 Task: Set up a reminder for the project kickoff meeting.
Action: Mouse moved to (110, 125)
Screenshot: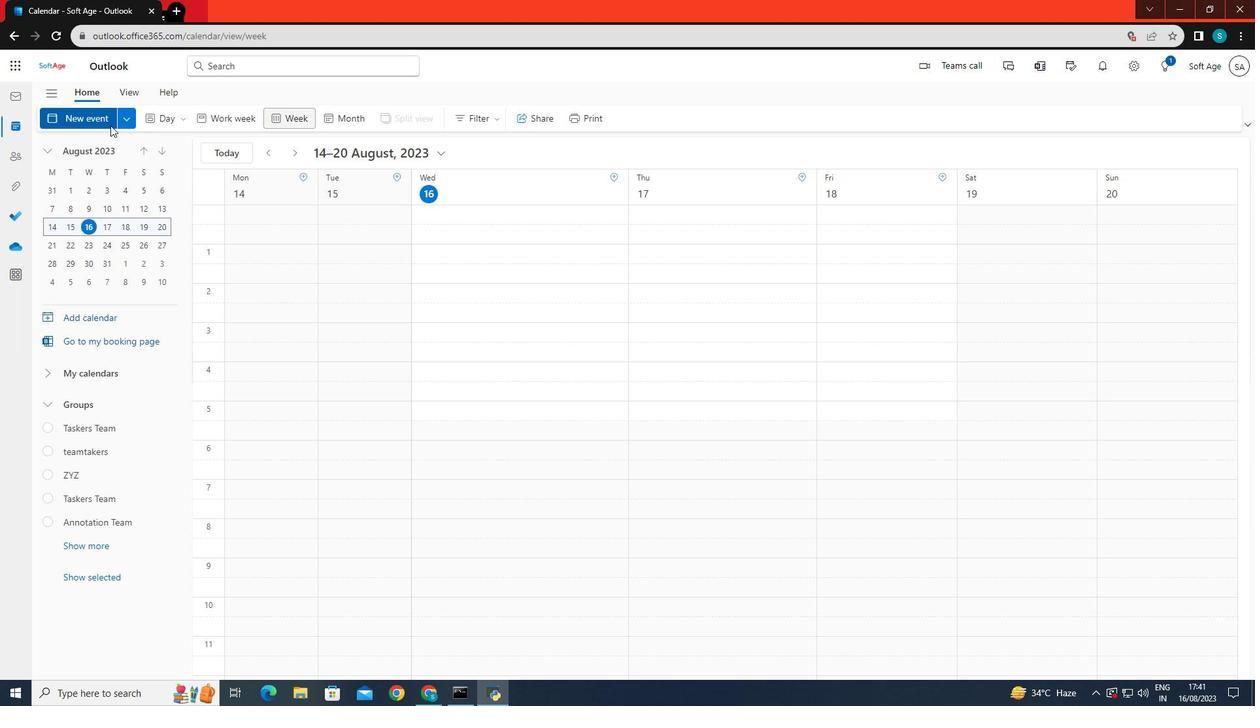 
Action: Mouse pressed left at (110, 125)
Screenshot: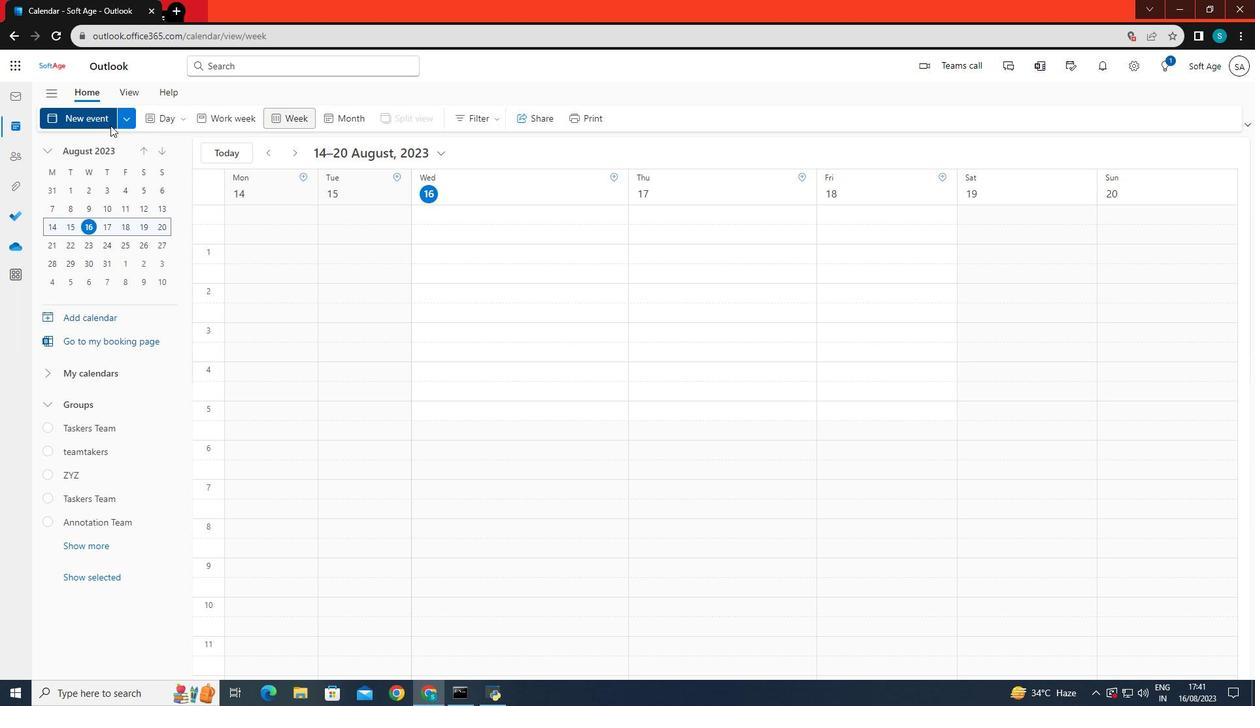 
Action: Mouse moved to (376, 192)
Screenshot: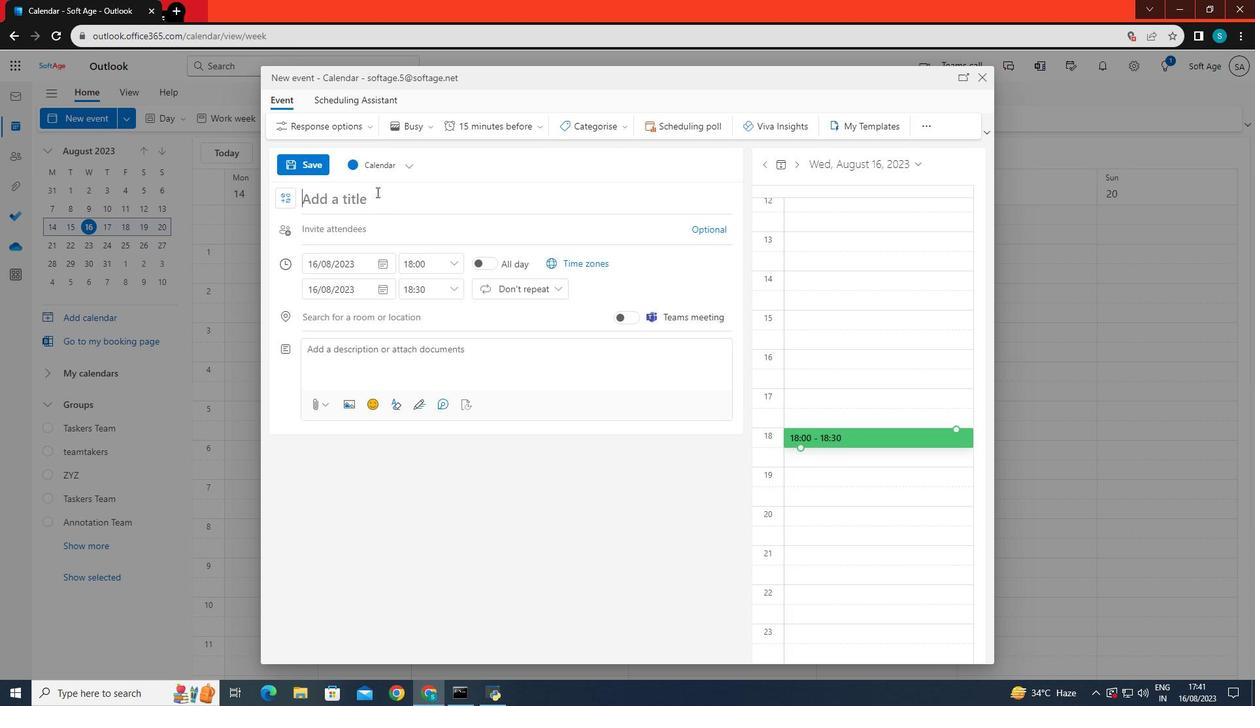 
Action: Mouse pressed left at (376, 192)
Screenshot: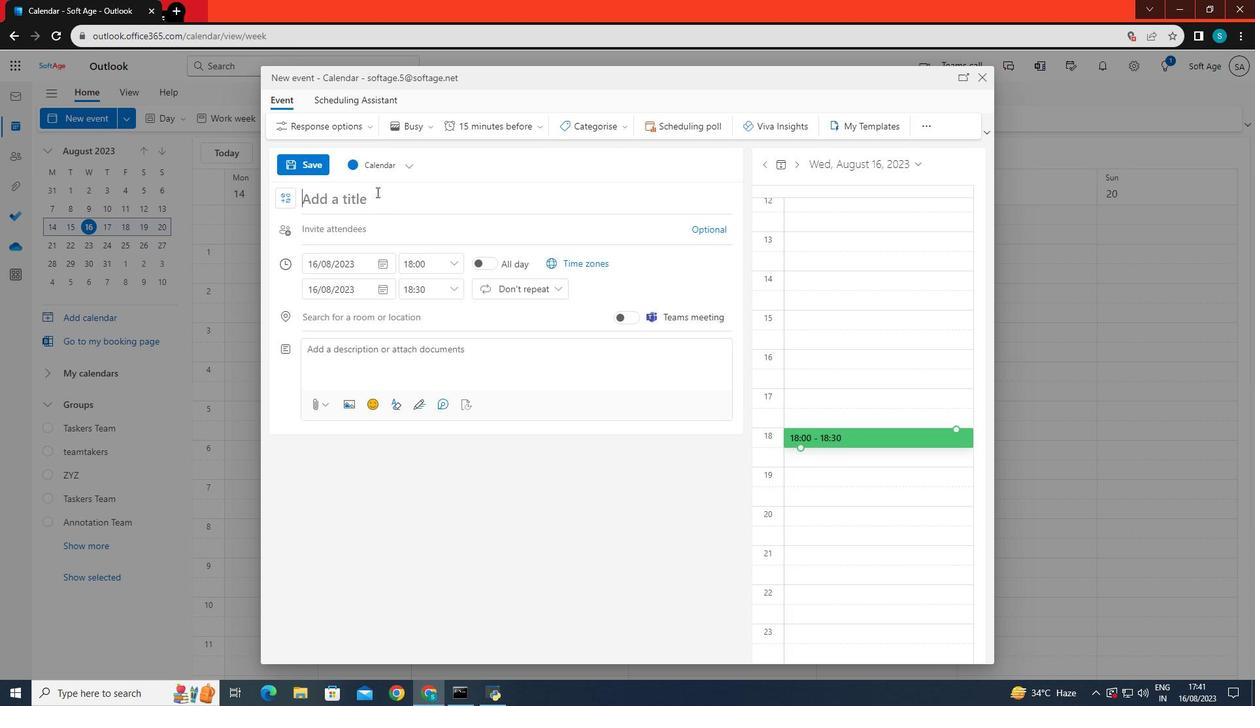 
Action: Key pressed project<Key.space>kickoff<Key.space>meeting
Screenshot: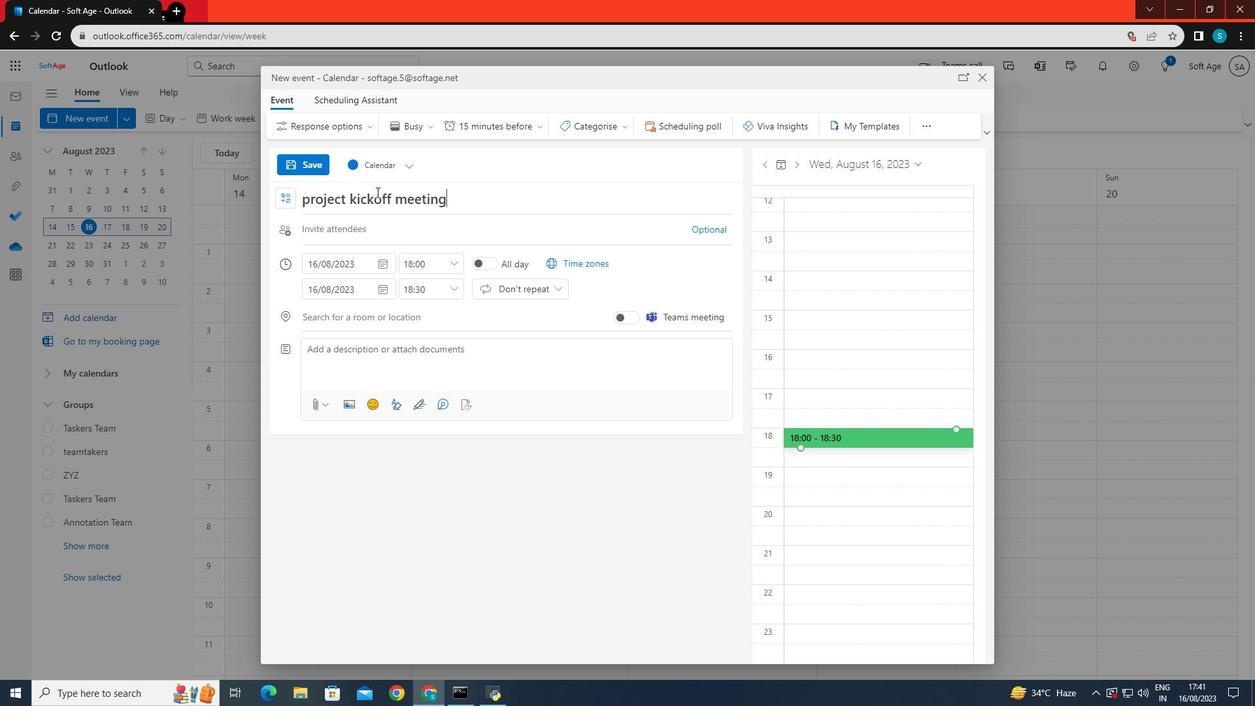 
Action: Mouse moved to (360, 271)
Screenshot: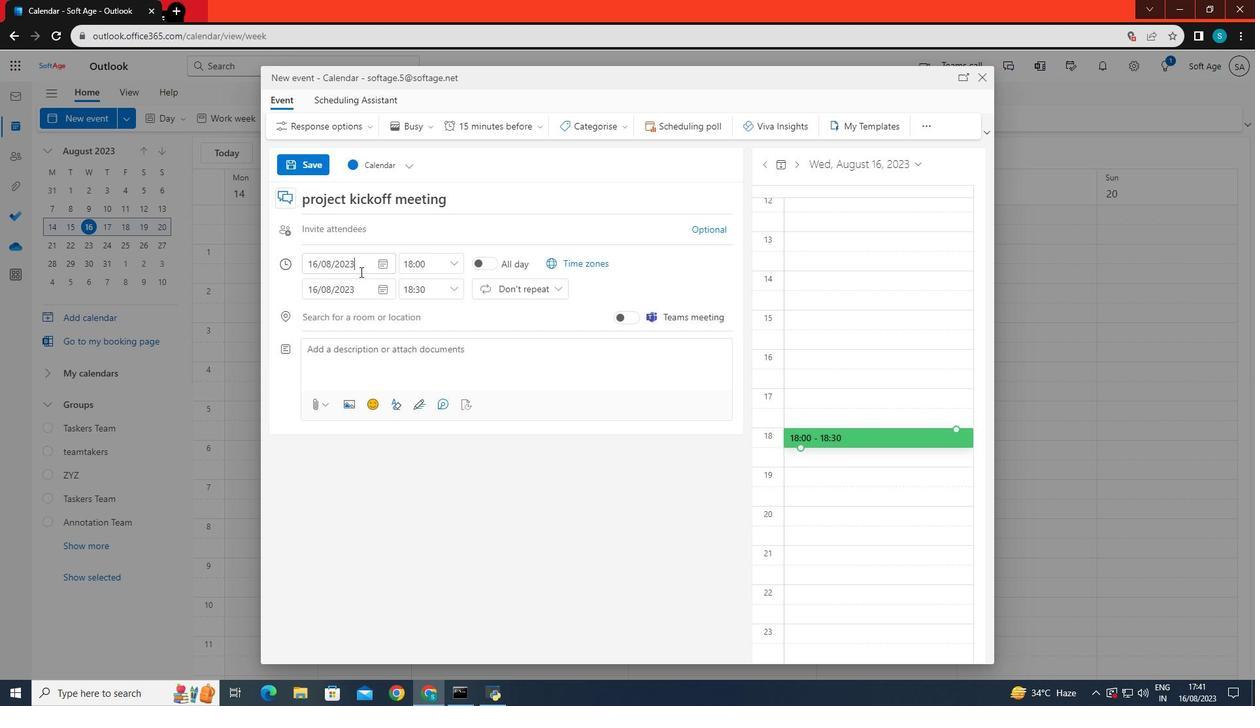 
Action: Mouse pressed left at (360, 271)
Screenshot: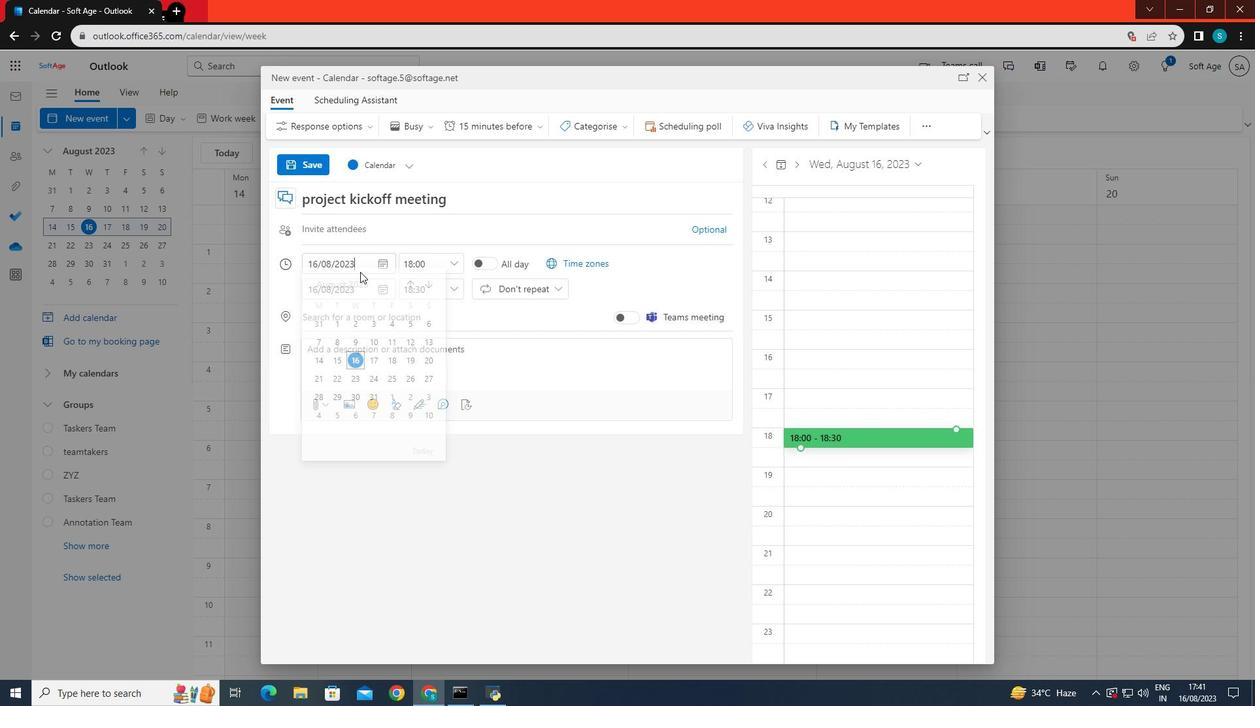 
Action: Mouse moved to (354, 403)
Screenshot: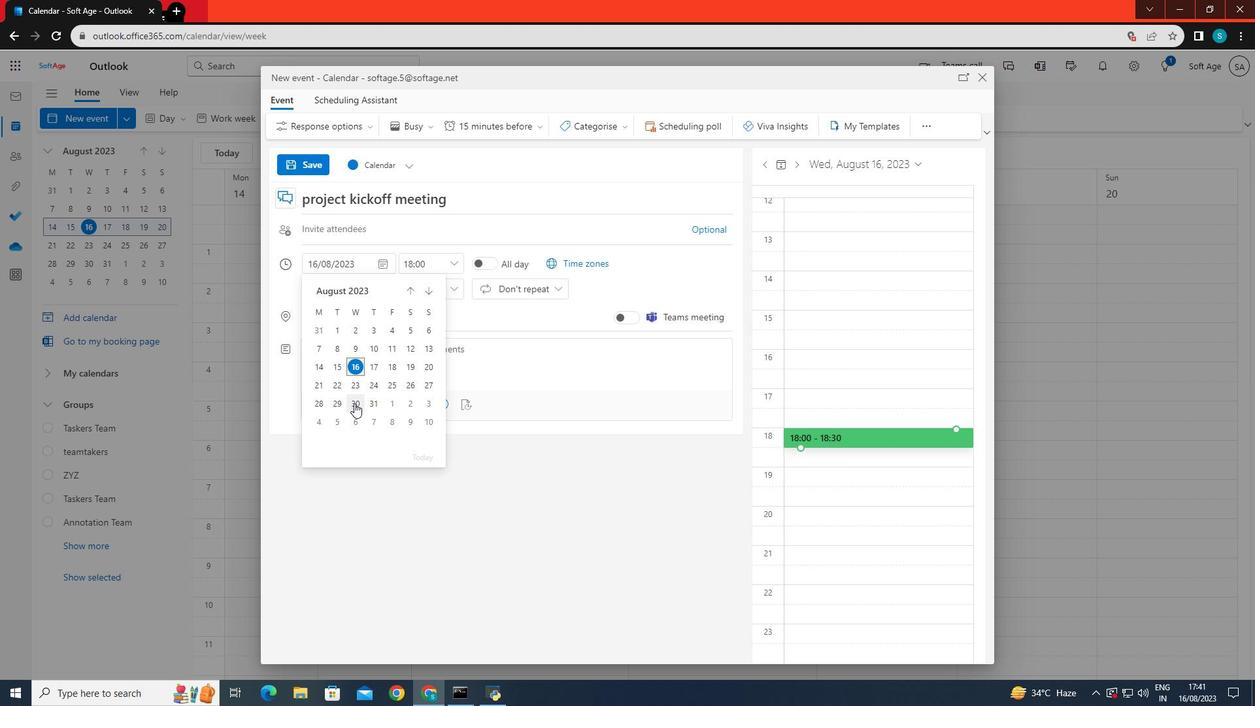 
Action: Mouse pressed left at (354, 403)
Screenshot: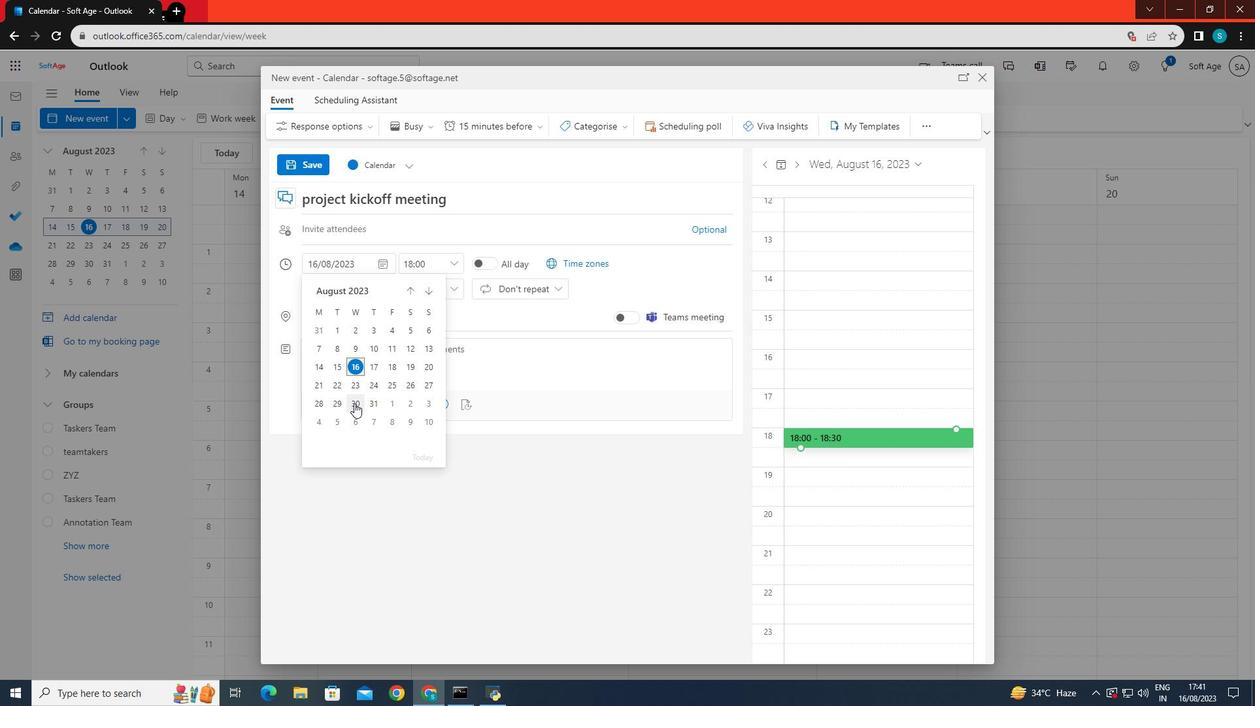 
Action: Mouse moved to (451, 261)
Screenshot: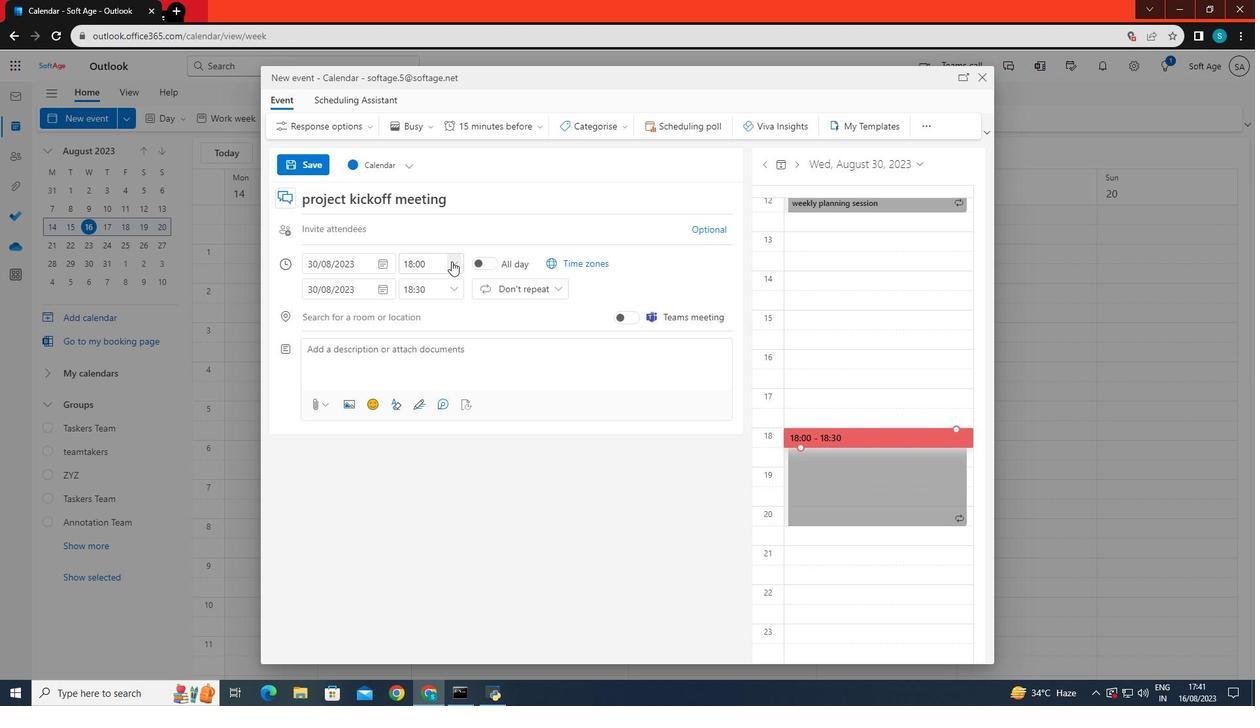 
Action: Mouse pressed left at (451, 261)
Screenshot: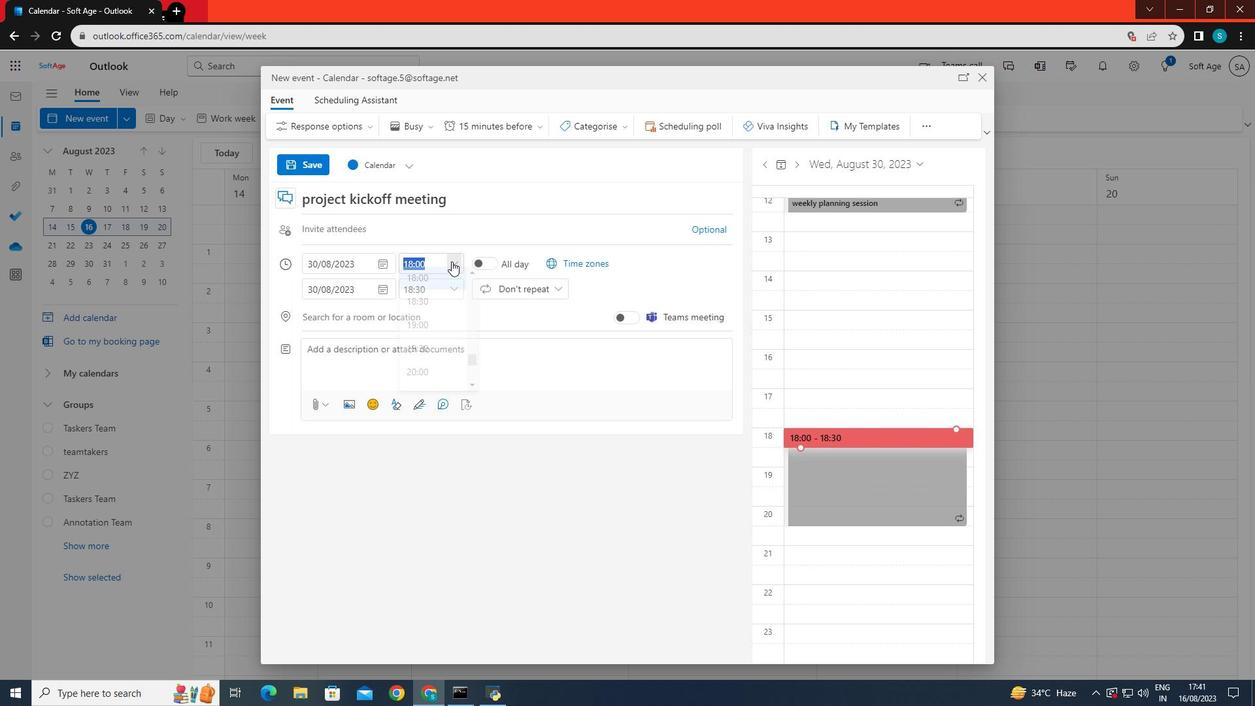 
Action: Mouse moved to (440, 345)
Screenshot: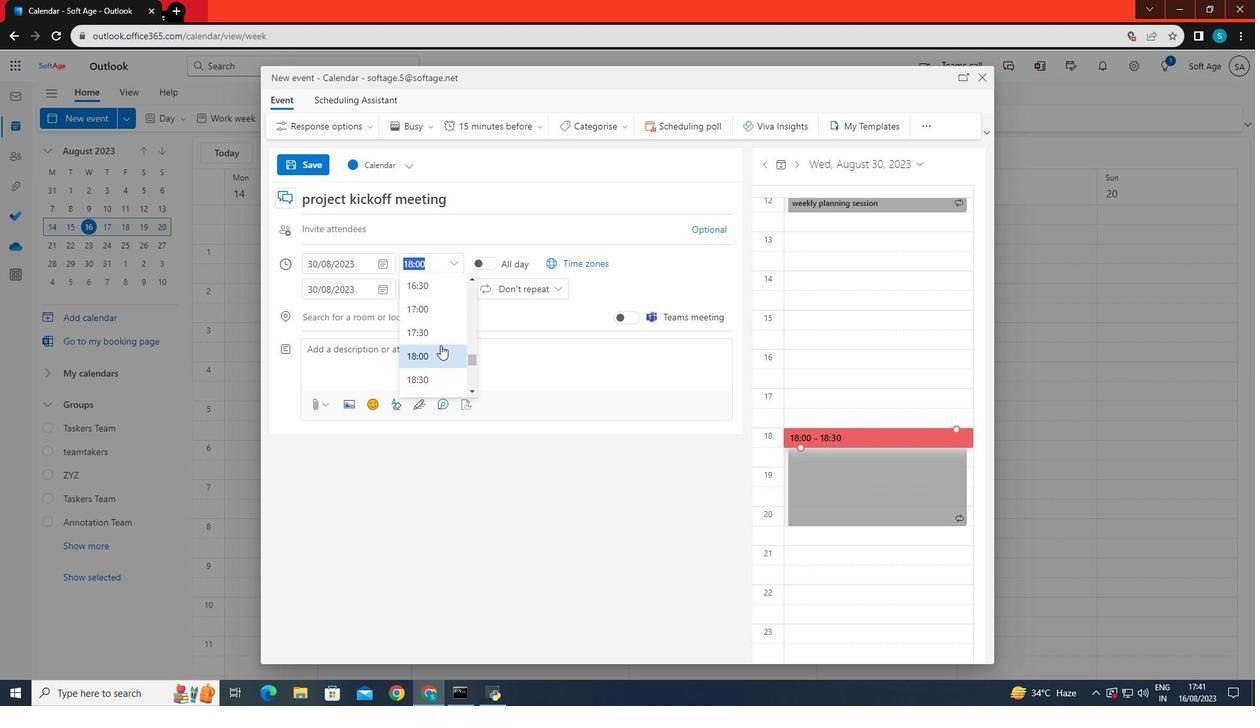 
Action: Mouse scrolled (440, 345) with delta (0, 0)
Screenshot: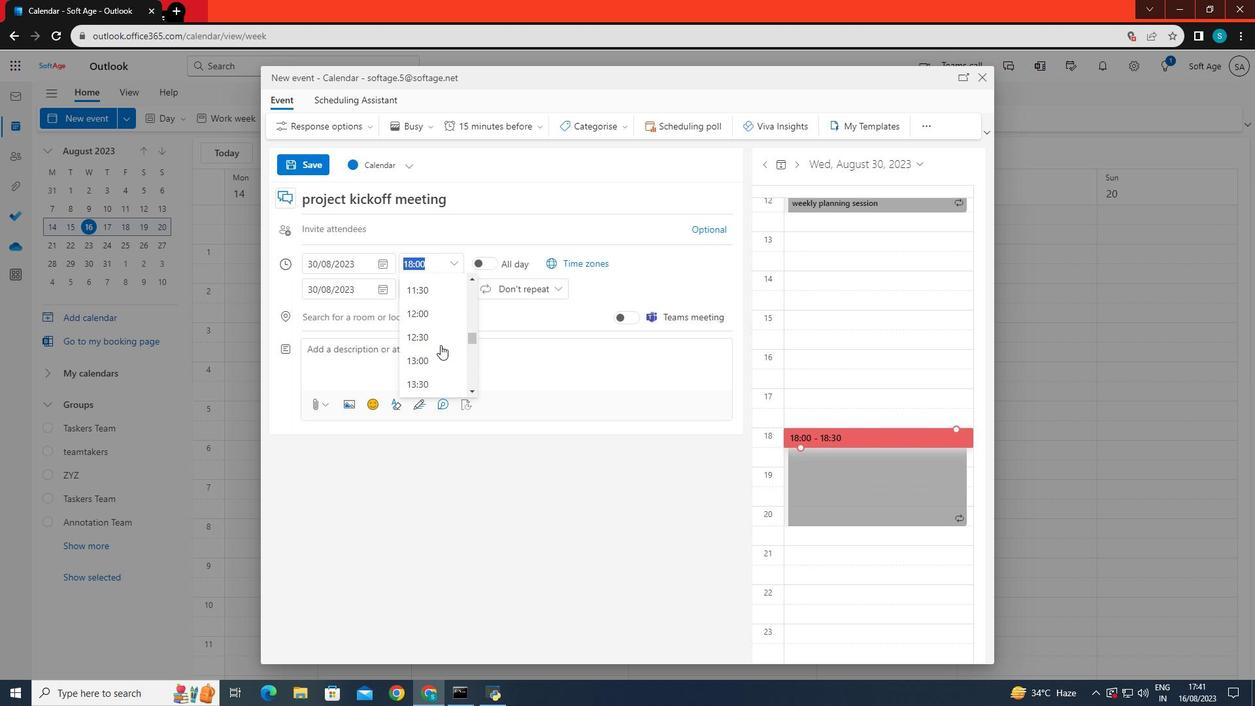 
Action: Mouse scrolled (440, 345) with delta (0, 0)
Screenshot: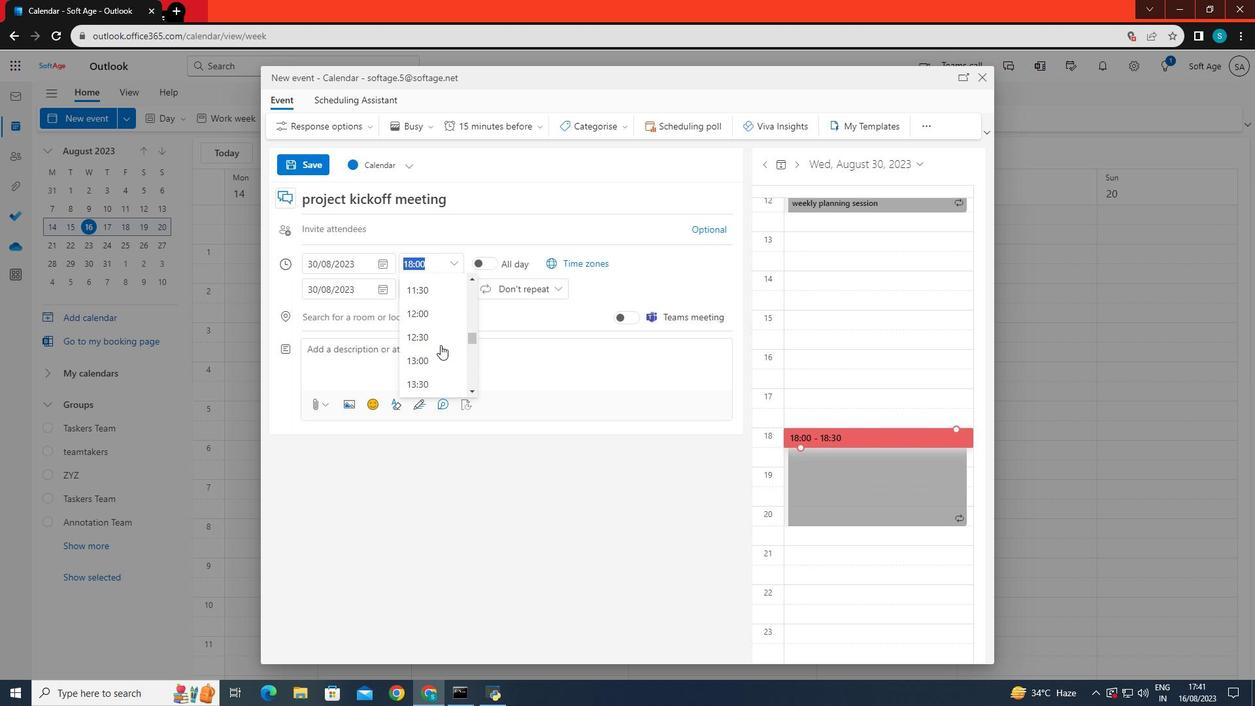 
Action: Mouse scrolled (440, 345) with delta (0, 0)
Screenshot: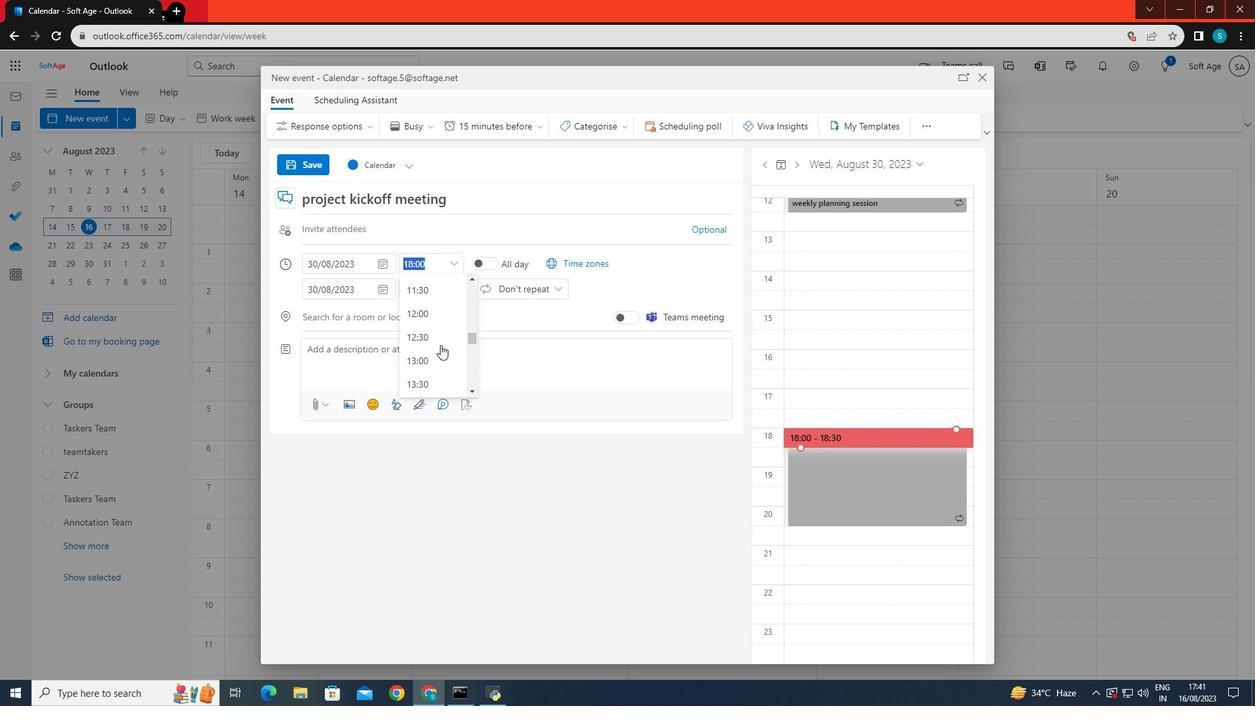 
Action: Mouse scrolled (440, 345) with delta (0, 0)
Screenshot: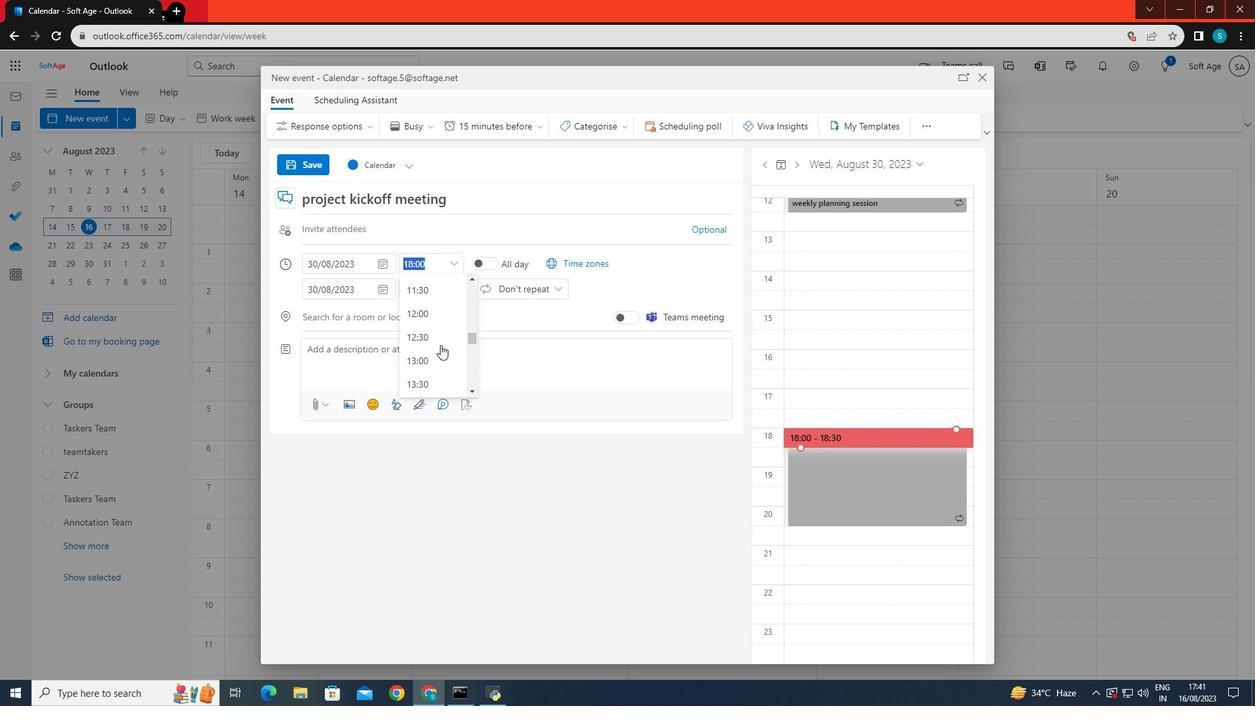 
Action: Mouse scrolled (440, 345) with delta (0, 0)
Screenshot: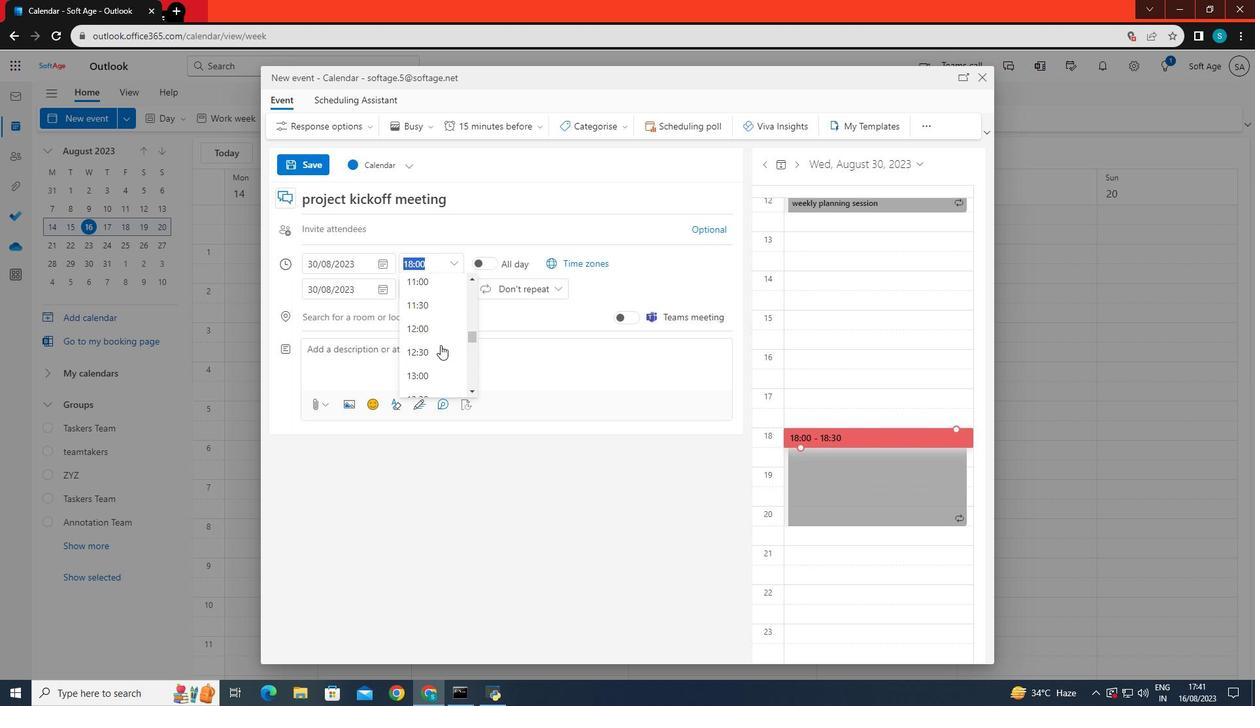
Action: Mouse moved to (421, 330)
Screenshot: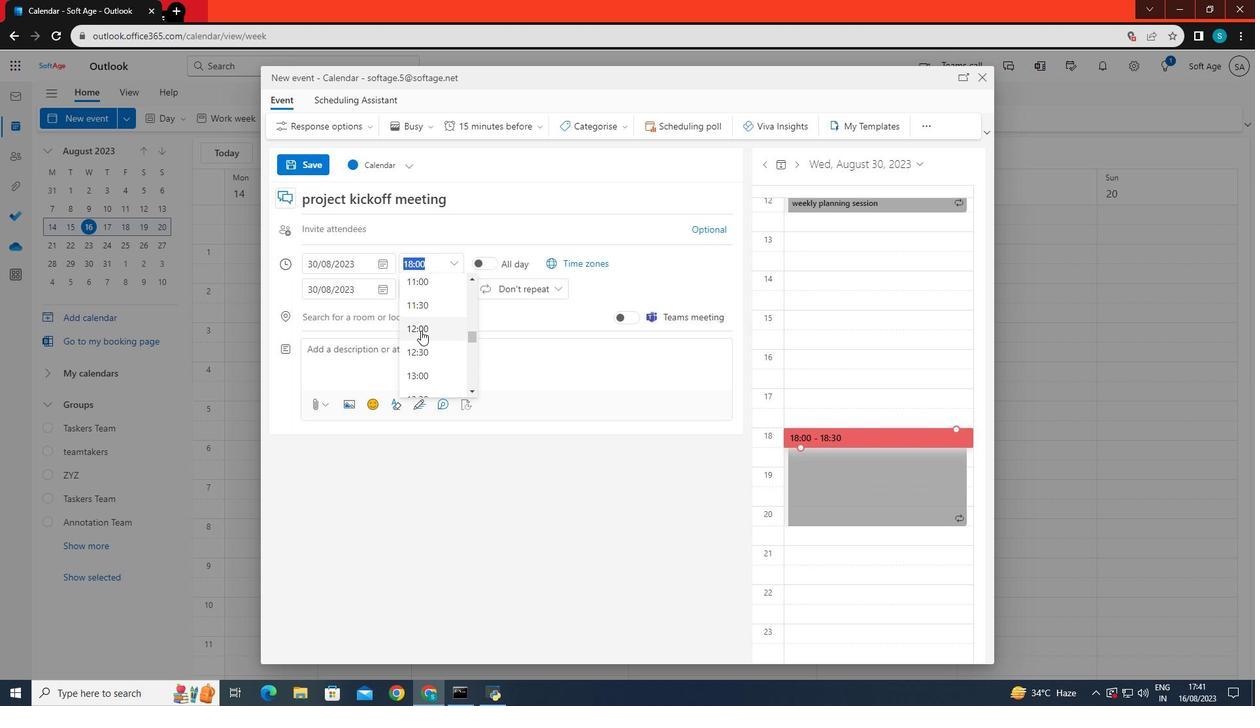 
Action: Mouse pressed left at (421, 330)
Screenshot: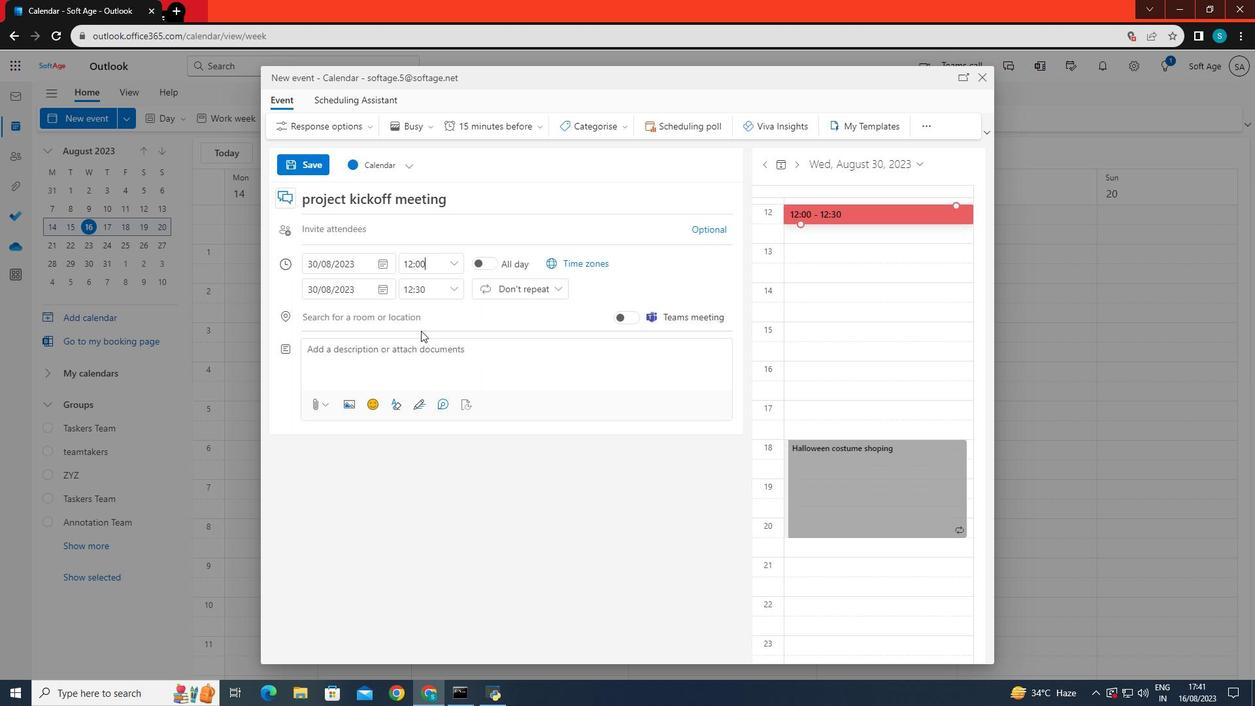 
Action: Mouse moved to (532, 128)
Screenshot: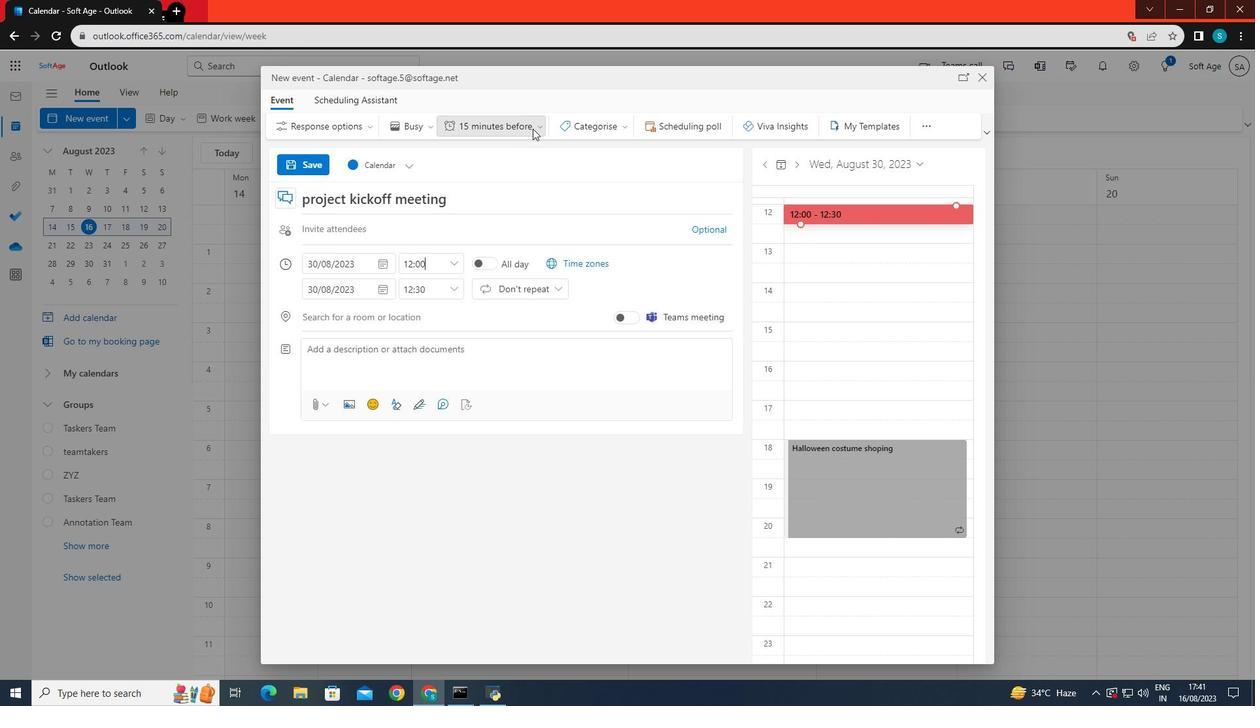 
Action: Mouse pressed left at (532, 128)
Screenshot: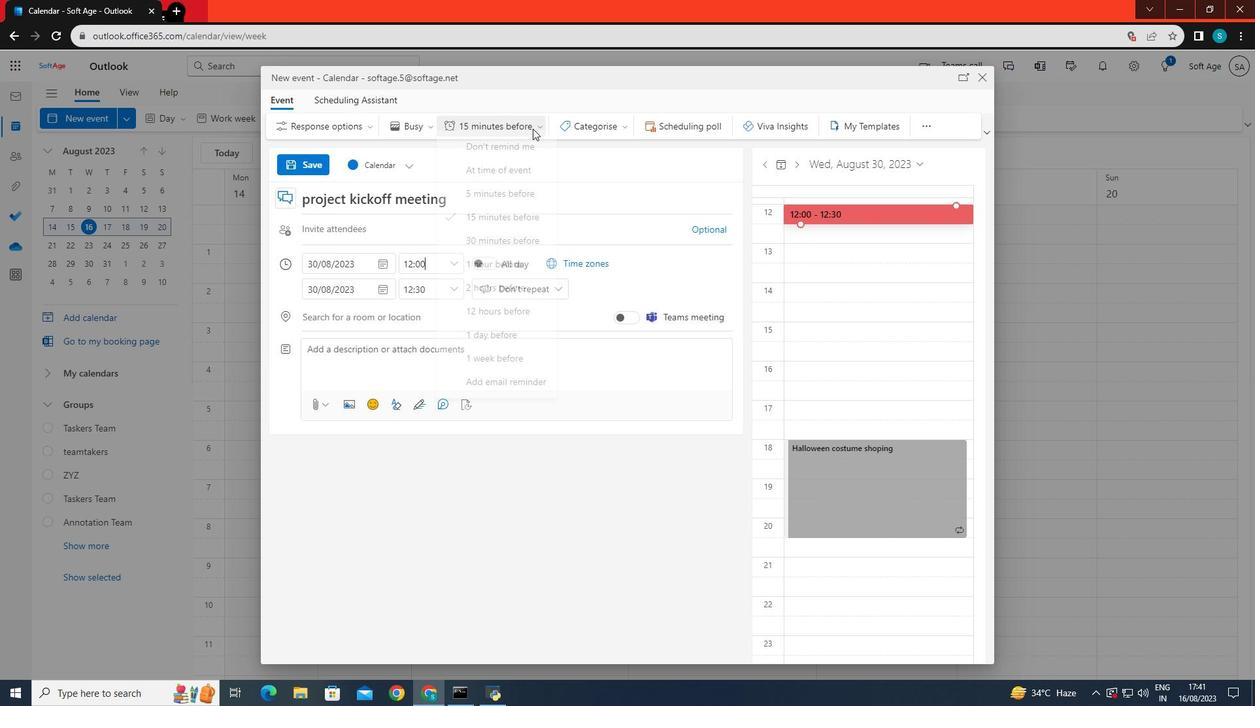 
Action: Mouse moved to (491, 340)
Screenshot: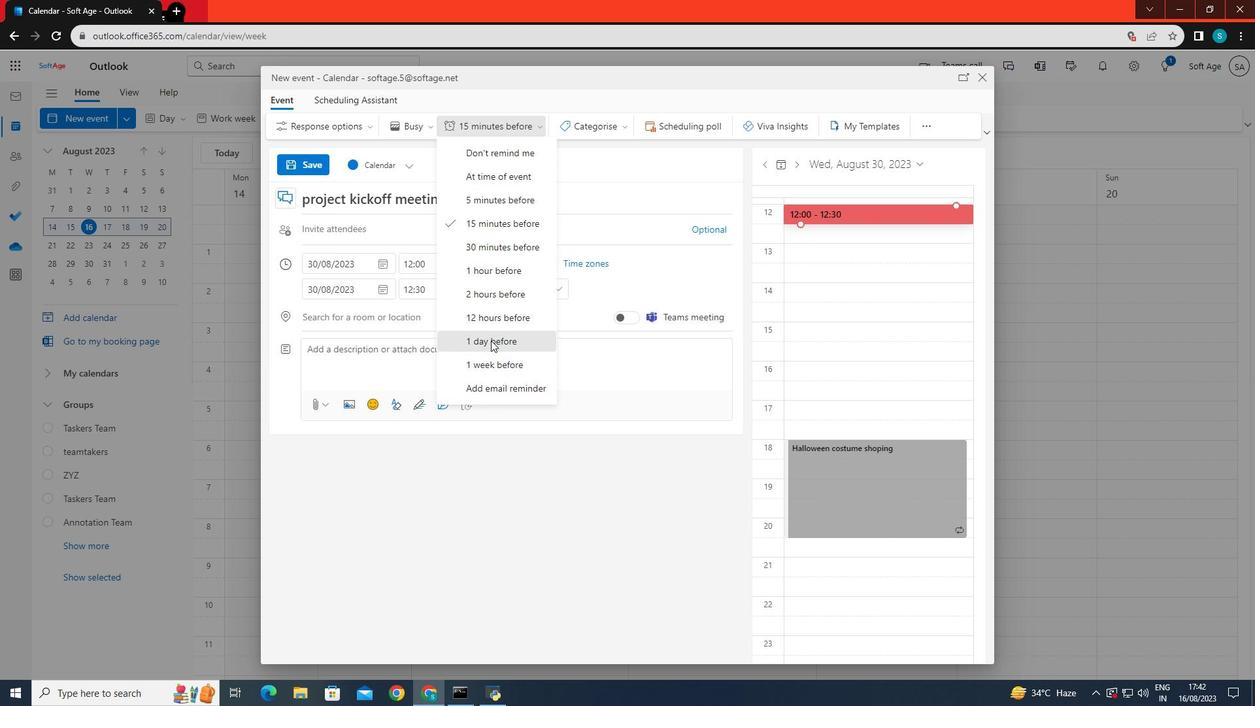 
Action: Mouse pressed left at (491, 340)
Screenshot: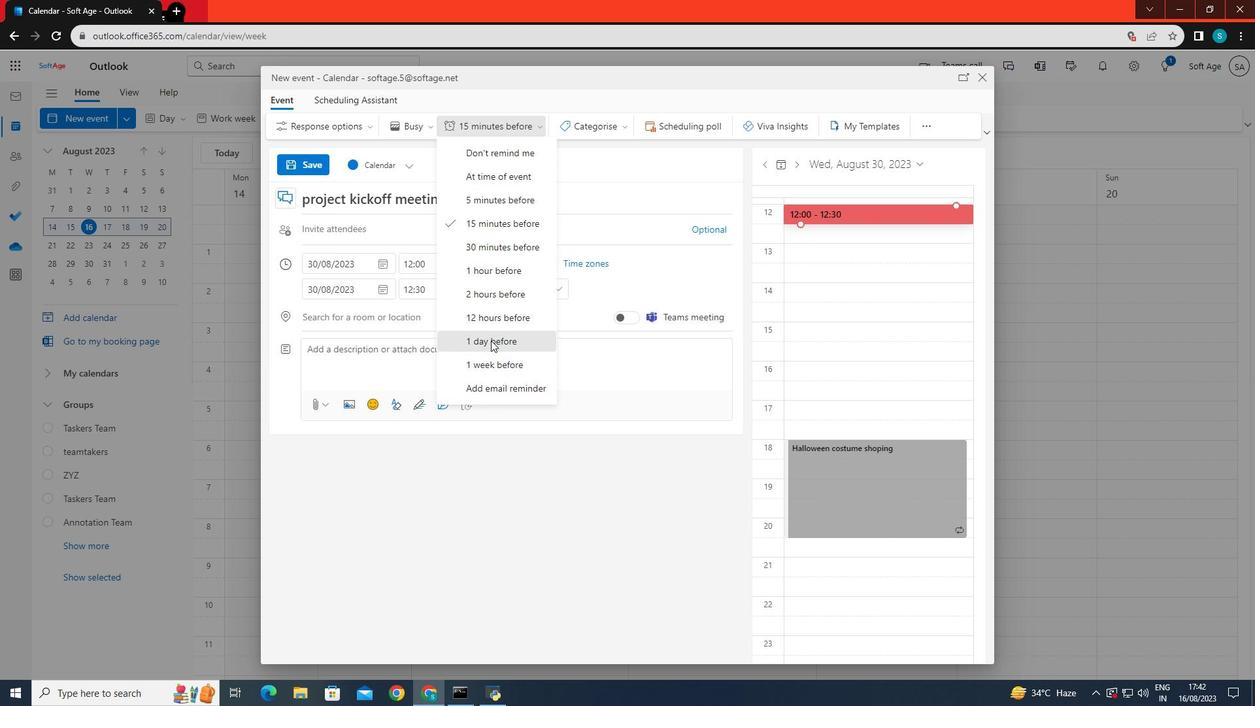 
Action: Mouse moved to (428, 358)
Screenshot: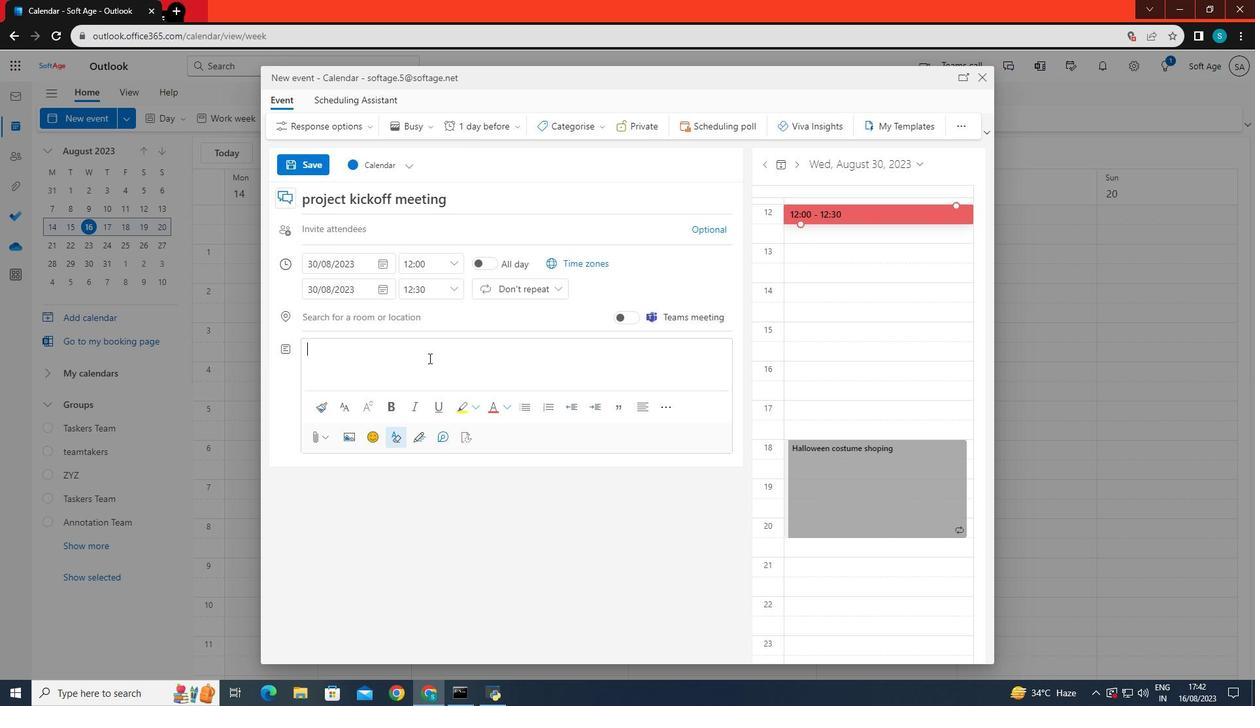 
Action: Mouse pressed left at (428, 358)
Screenshot: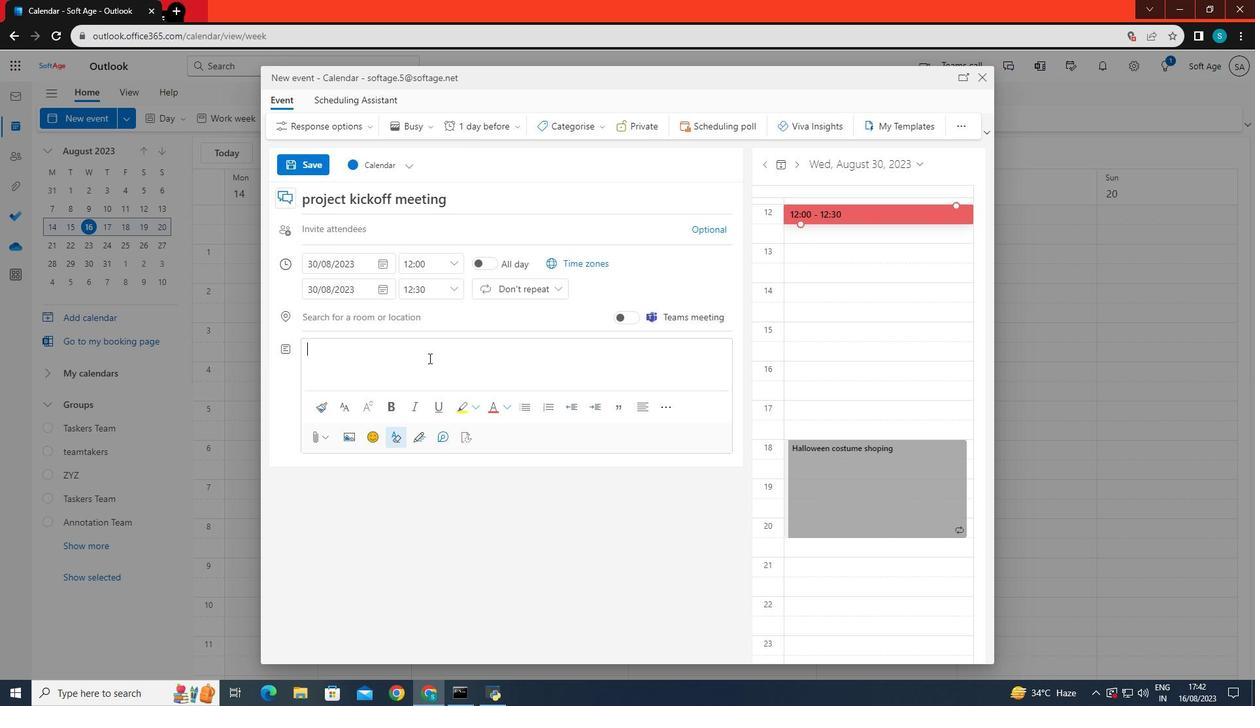 
Action: Key pressed <Key.caps_lock>A<Key.space>REM<Key.backspace><Key.backspace><Key.caps_lock><Key.backspace>reminder<Key.space>for<Key.space>the<Key.space>project<Key.space>kickoff<Key.space>meeting.
Screenshot: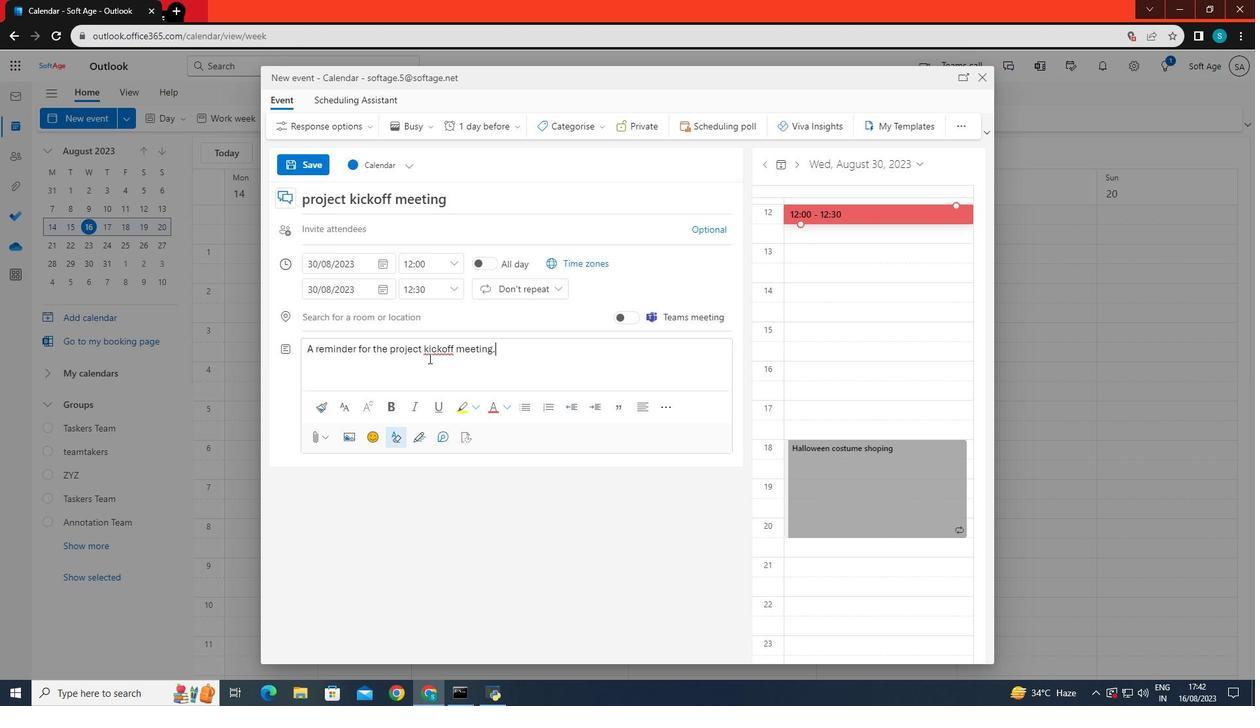 
Action: Mouse moved to (565, 287)
Screenshot: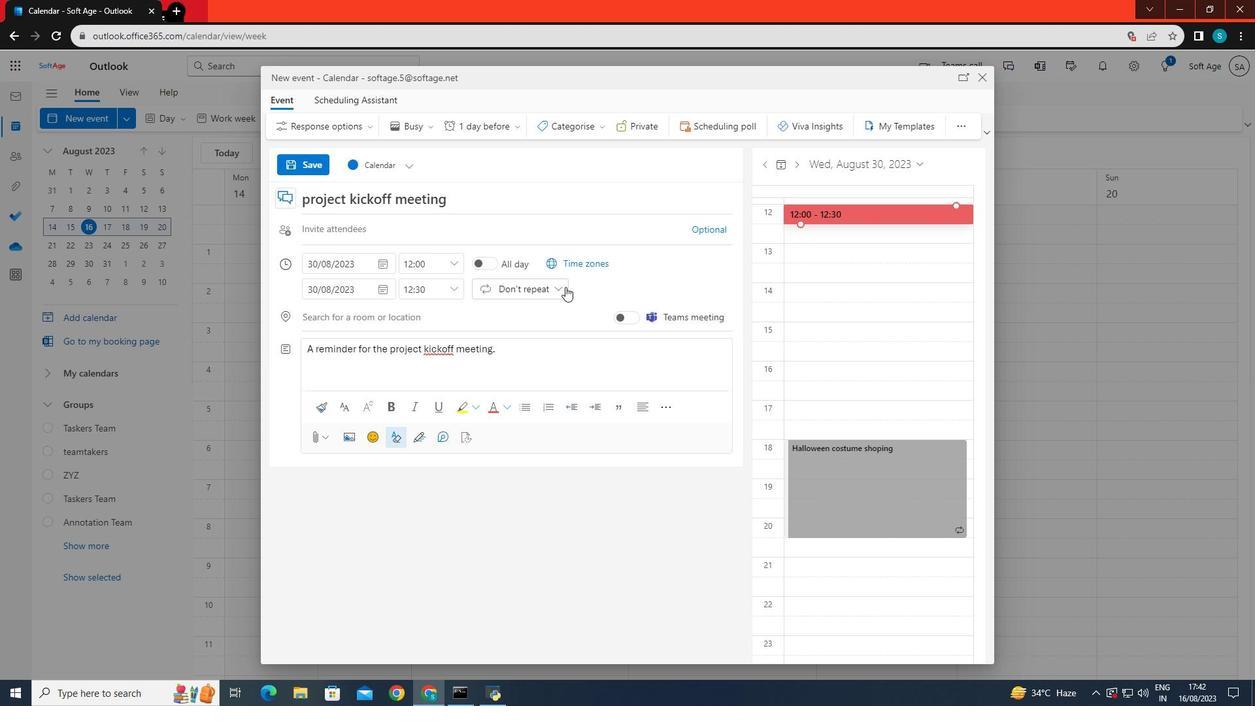 
Action: Mouse scrolled (565, 287) with delta (0, 0)
Screenshot: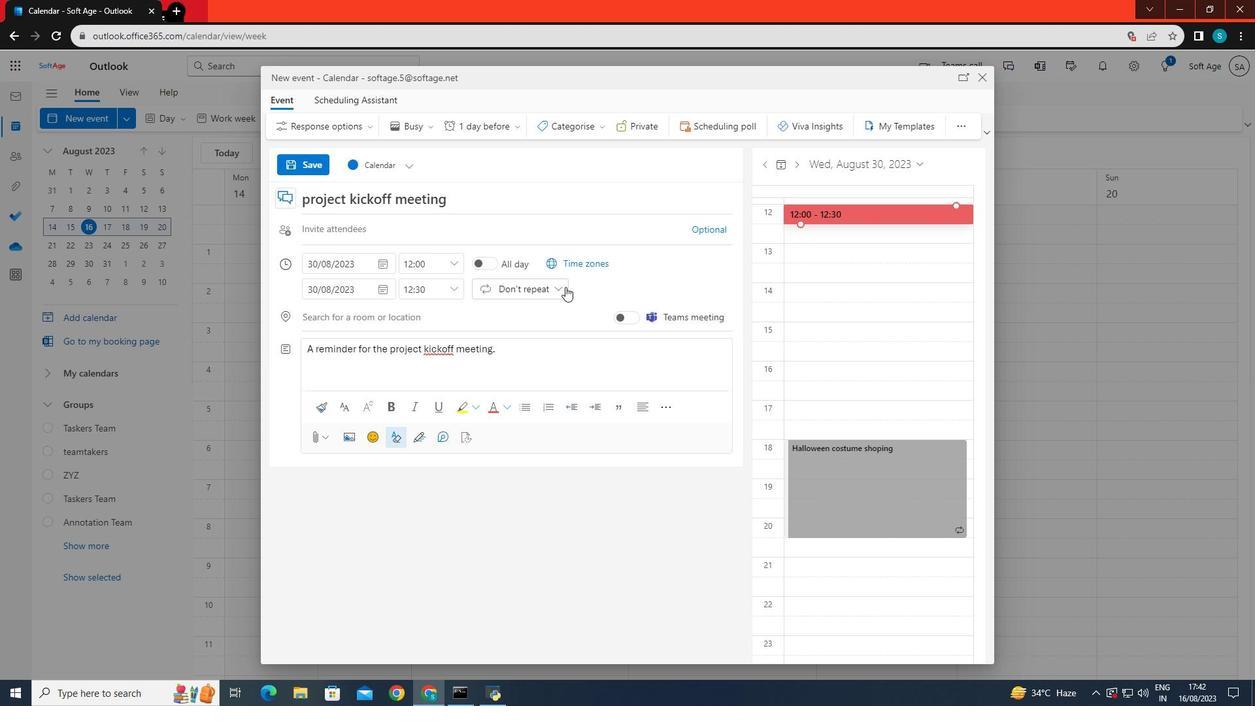 
Action: Mouse scrolled (565, 287) with delta (0, 0)
Screenshot: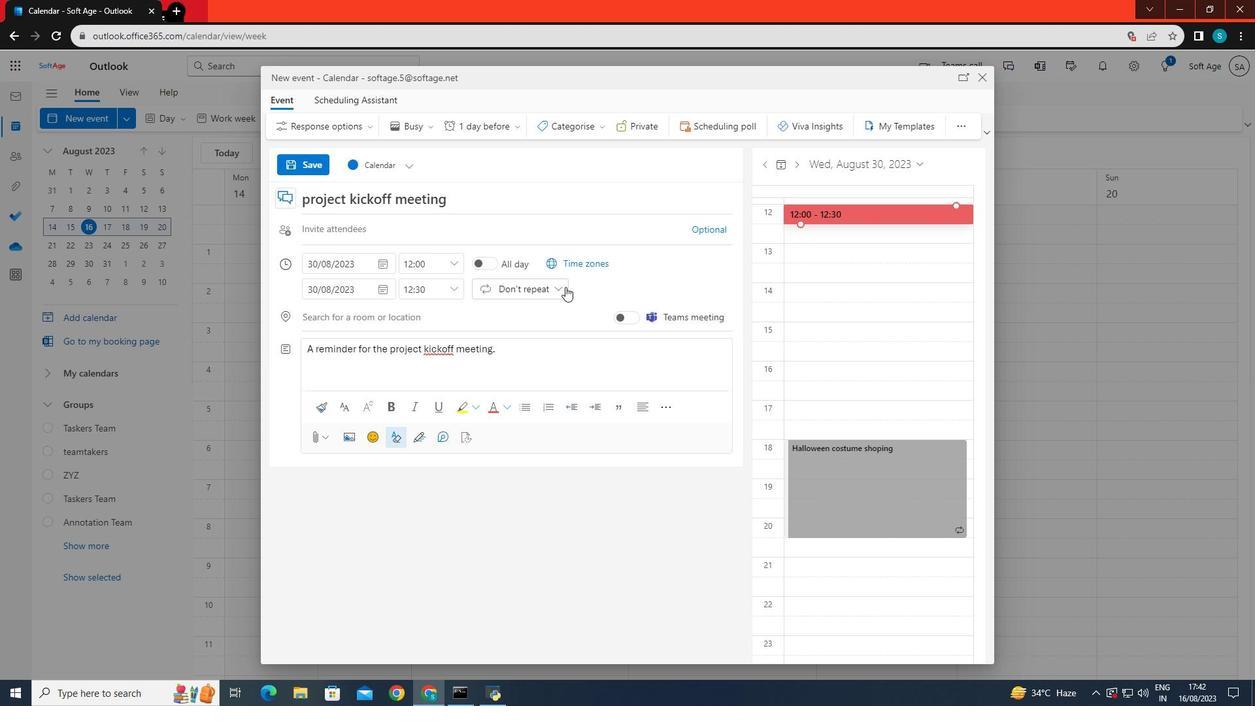 
Action: Mouse scrolled (565, 287) with delta (0, 0)
Screenshot: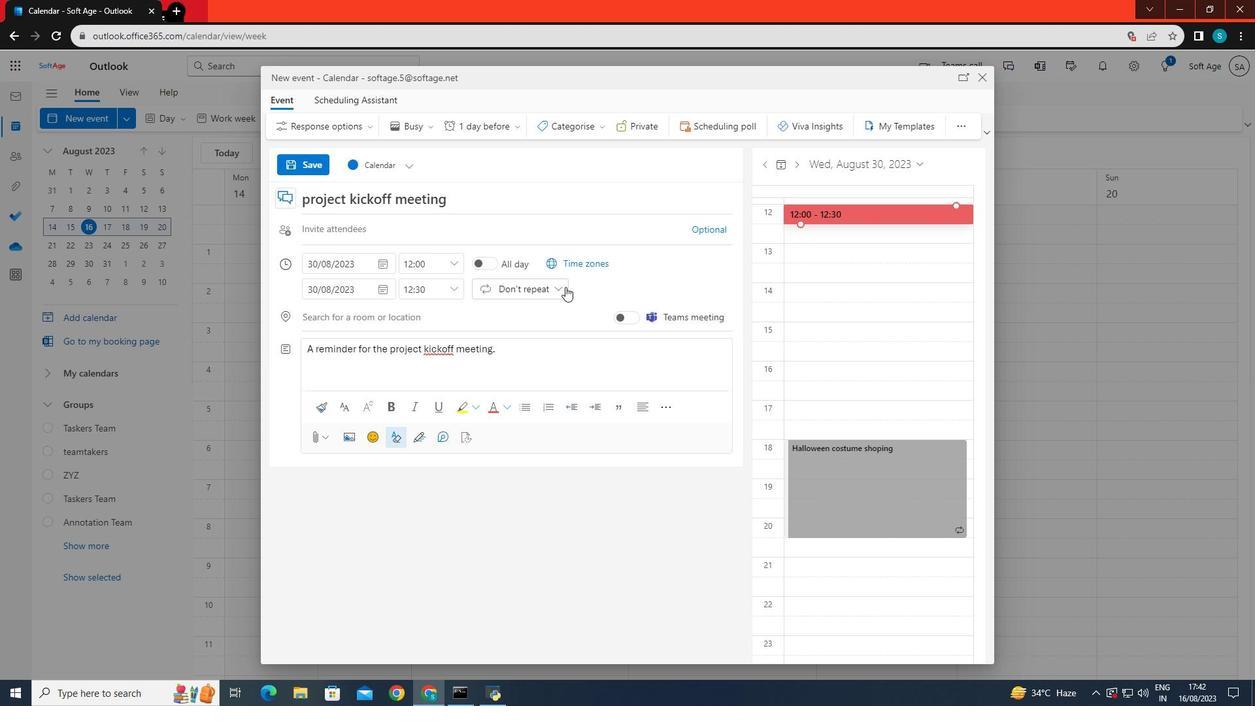
Action: Mouse scrolled (565, 287) with delta (0, 0)
Screenshot: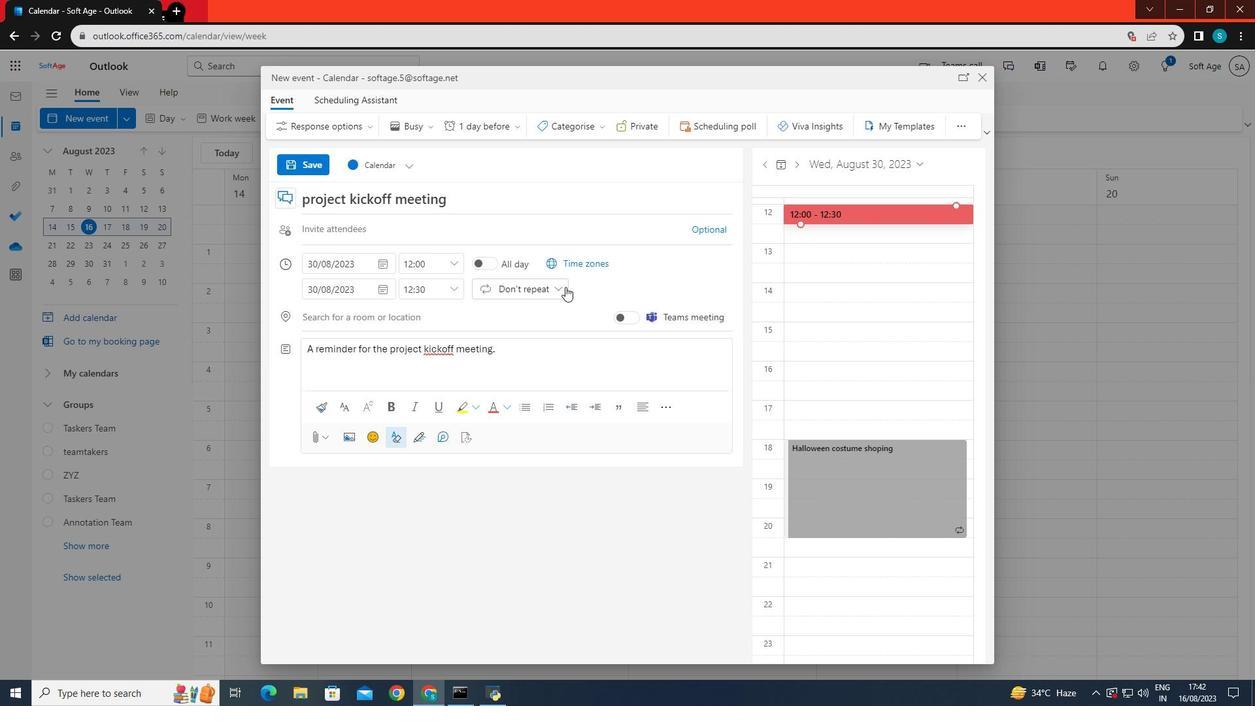 
Action: Mouse moved to (441, 349)
Screenshot: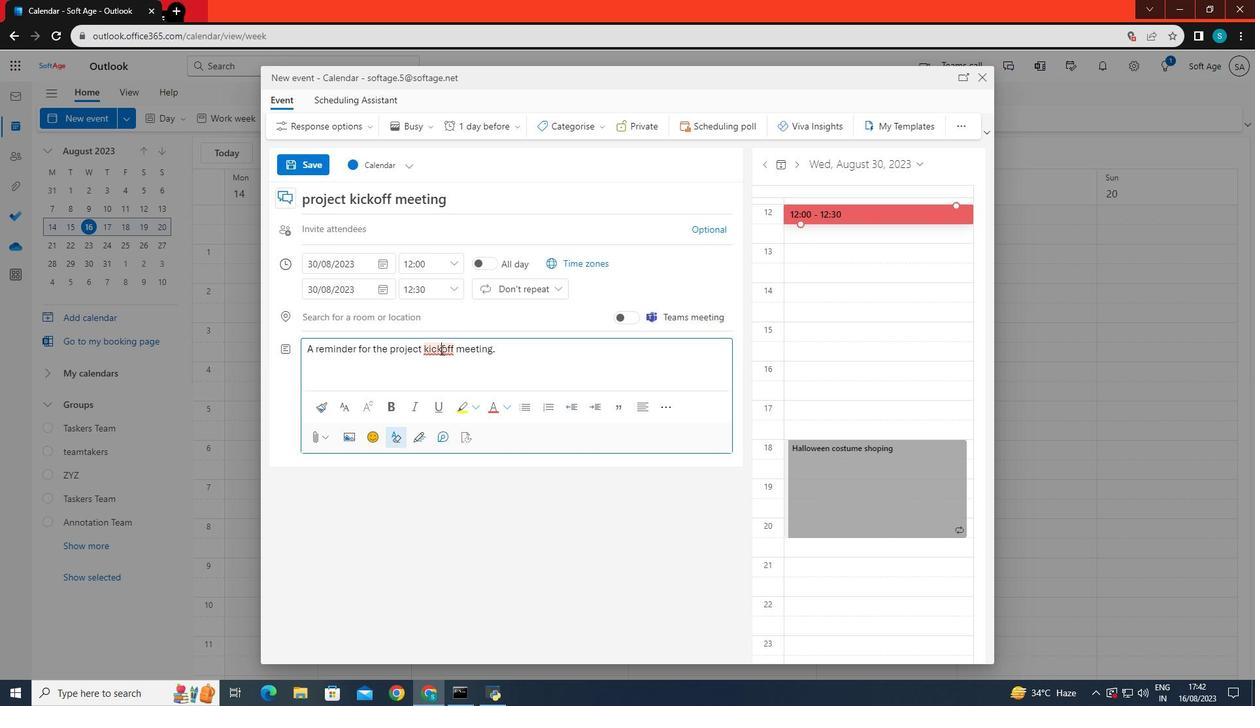 
Action: Mouse pressed left at (441, 349)
Screenshot: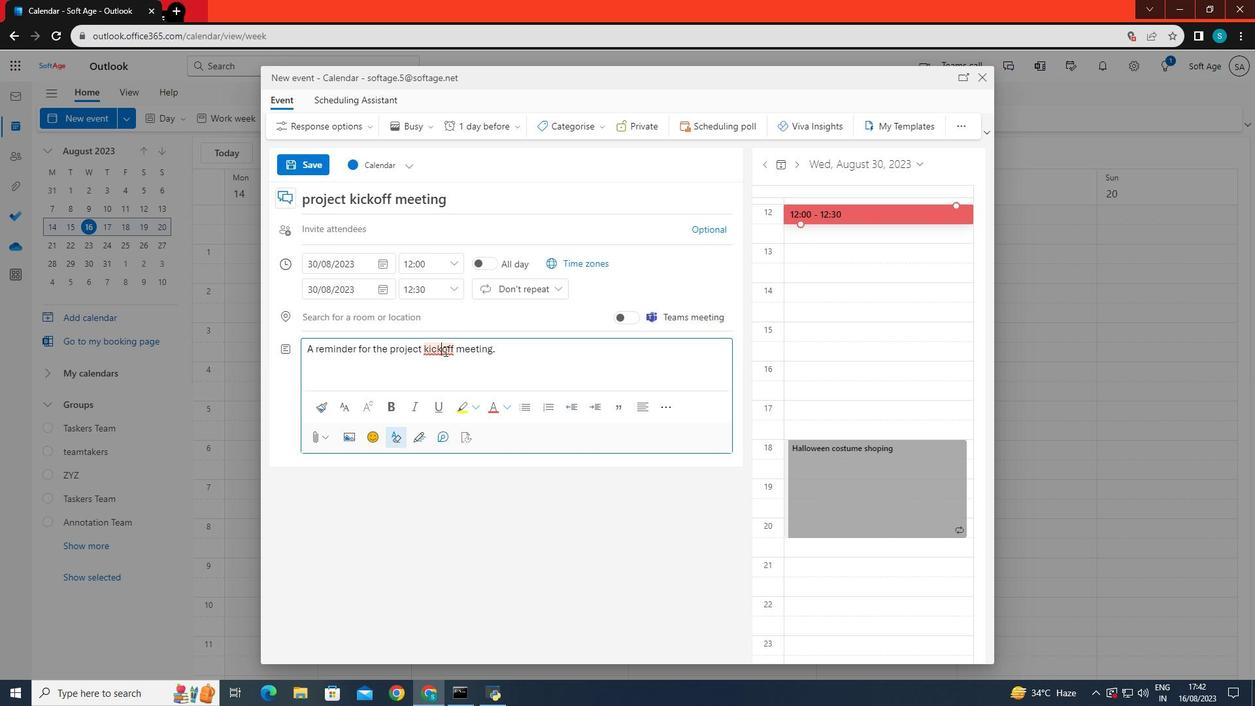 
Action: Mouse moved to (468, 385)
Screenshot: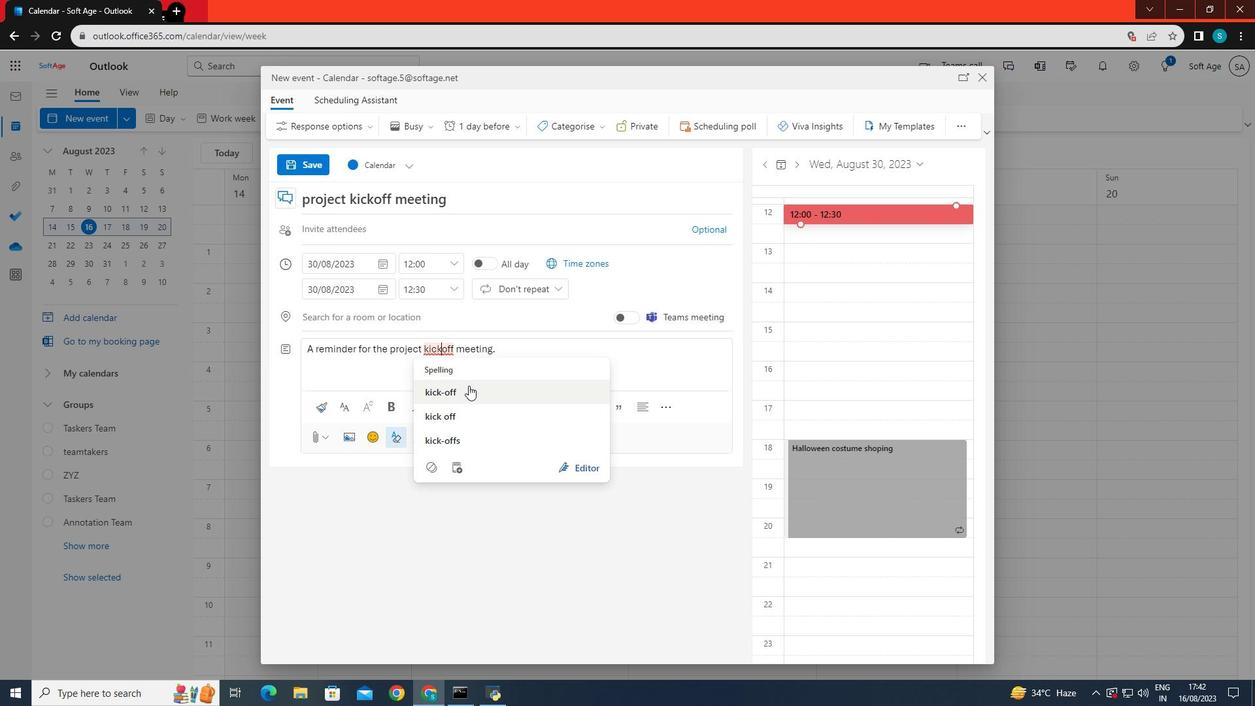 
Action: Key pressed <Key.space>
Screenshot: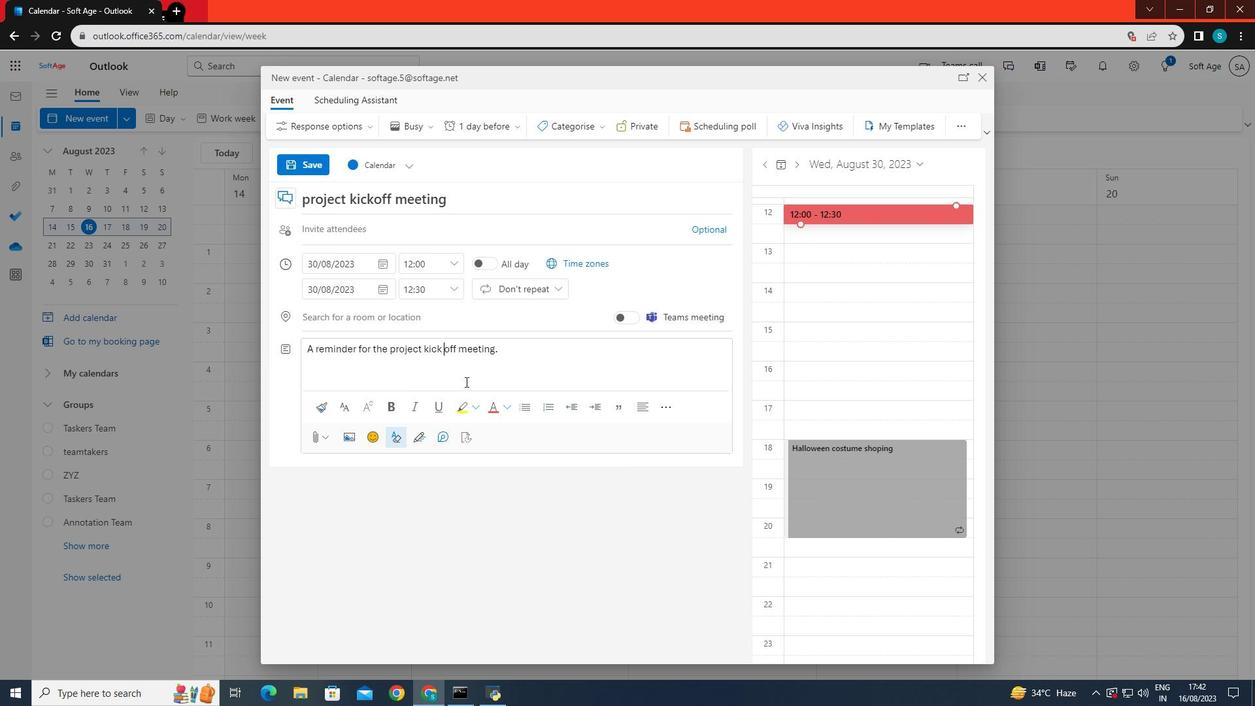 
Action: Mouse moved to (531, 374)
Screenshot: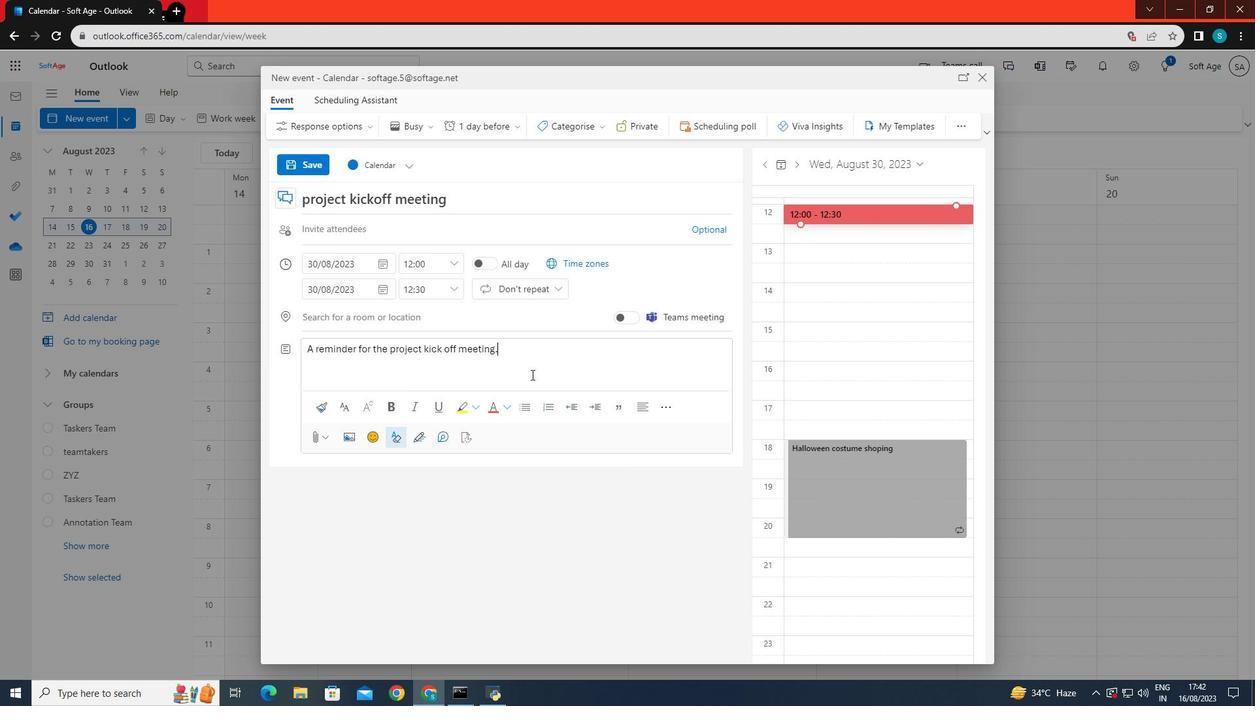 
Action: Mouse pressed left at (531, 374)
Screenshot: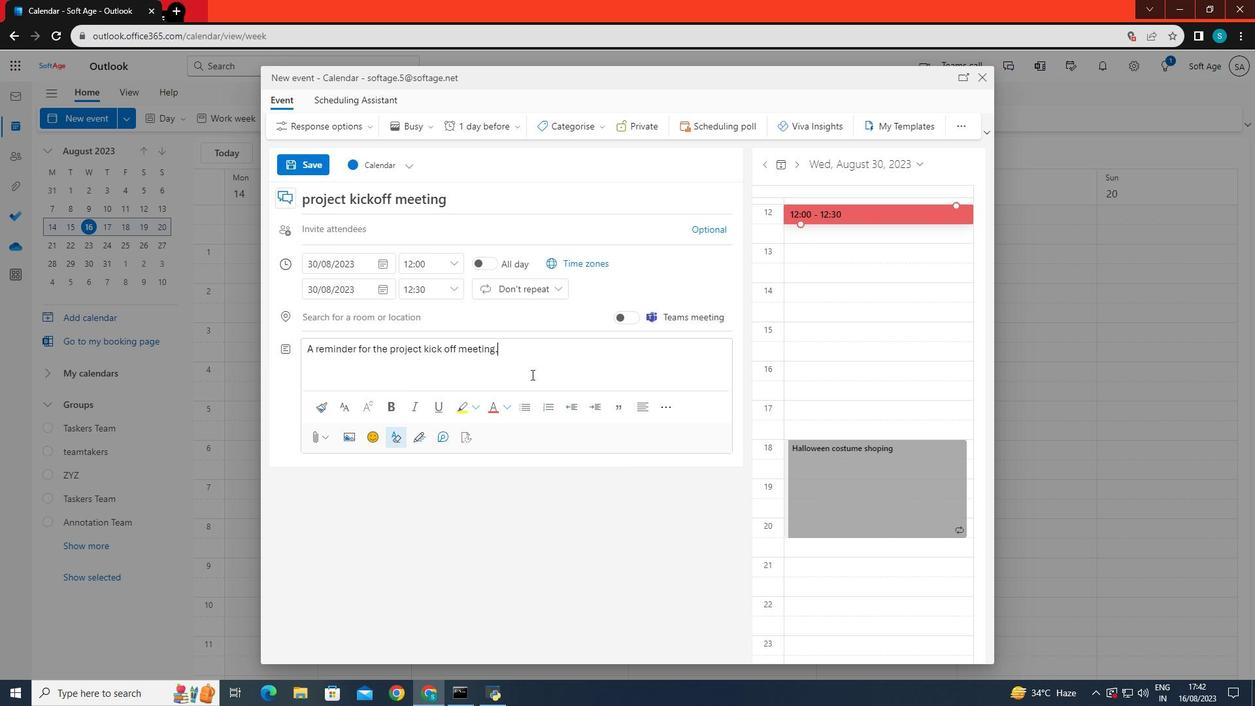 
Action: Mouse moved to (295, 164)
Screenshot: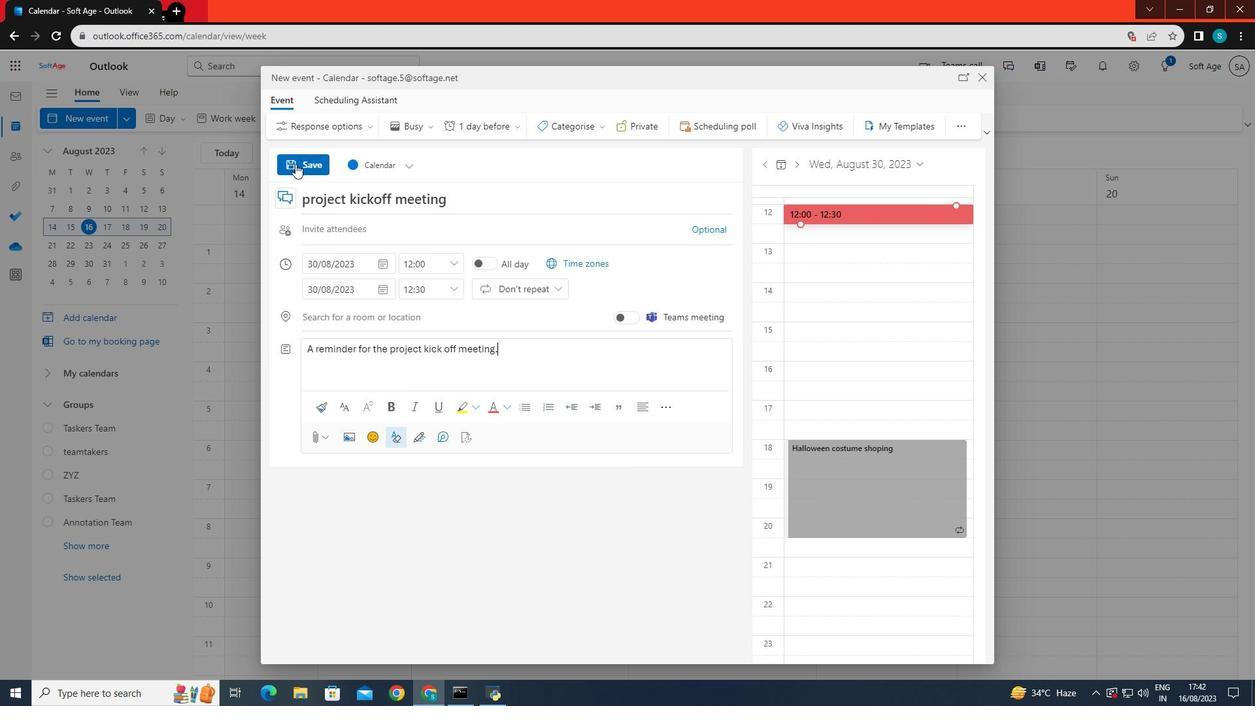 
Action: Mouse pressed left at (295, 164)
Screenshot: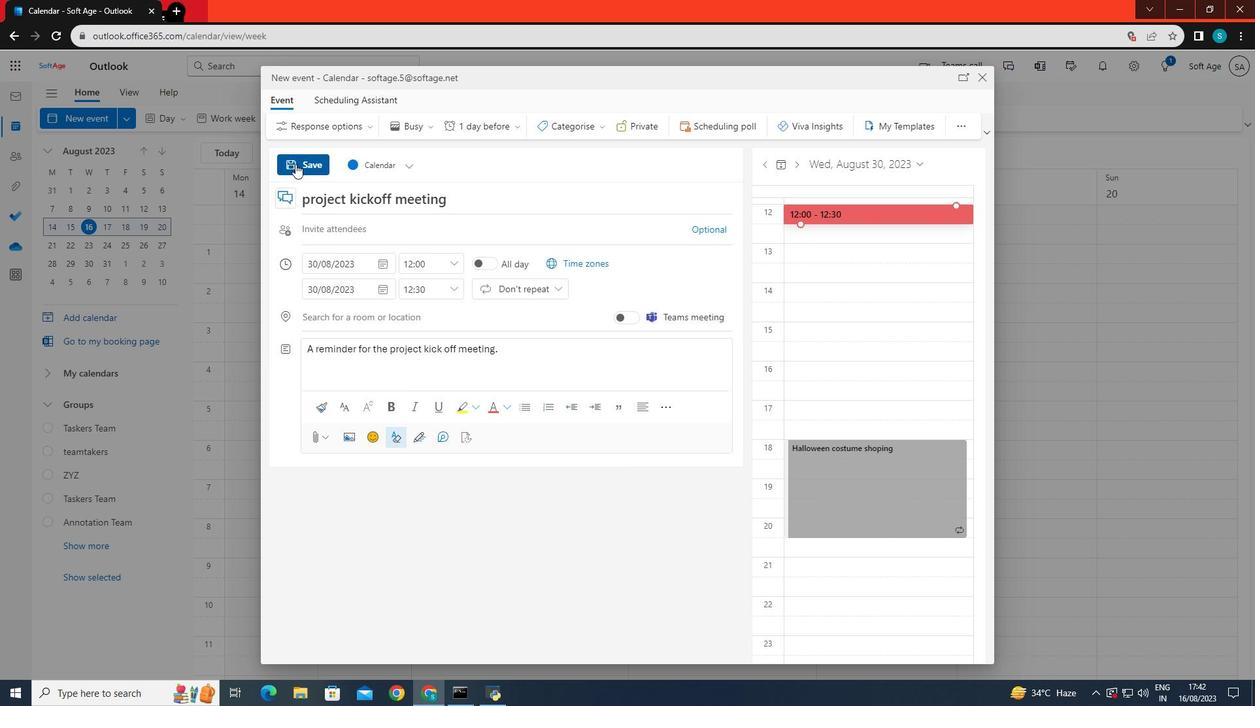 
